 Task: Search one way flight ticket for 1 adult, 5 children, 2 infants in seat and 1 infant on lap in first from Unalaska: Unalaska Airport (tom Madsen/dutch Harbor Airport) to Raleigh: Raleigh-durham International Airport on 8-5-2023. Choice of flights is United. Number of bags: 1 checked bag. Price is upto 35000. Outbound departure time preference is 22:30.
Action: Mouse moved to (280, 246)
Screenshot: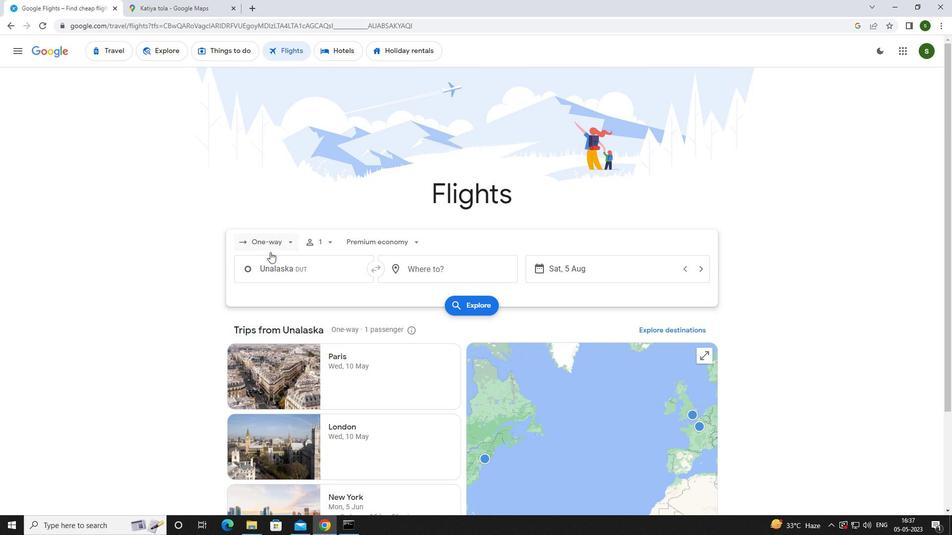 
Action: Mouse pressed left at (280, 246)
Screenshot: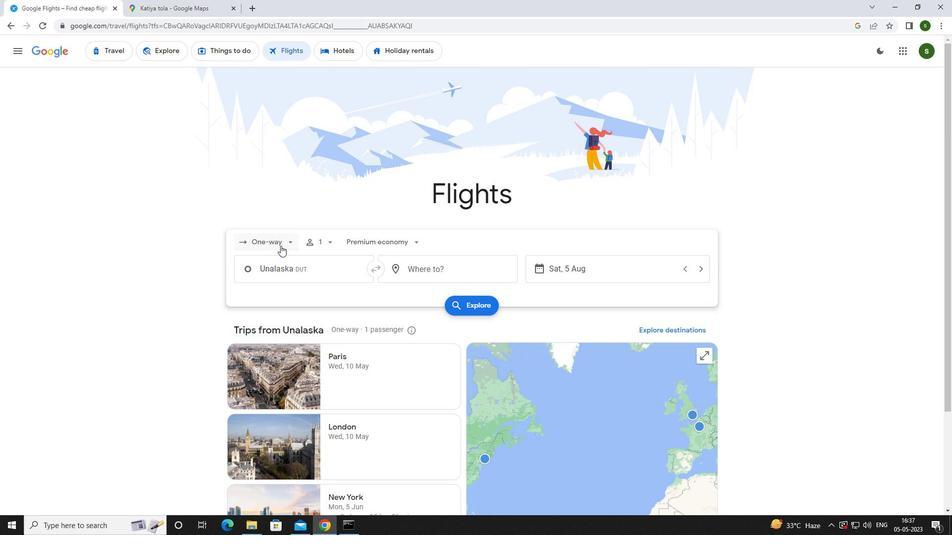 
Action: Mouse moved to (274, 286)
Screenshot: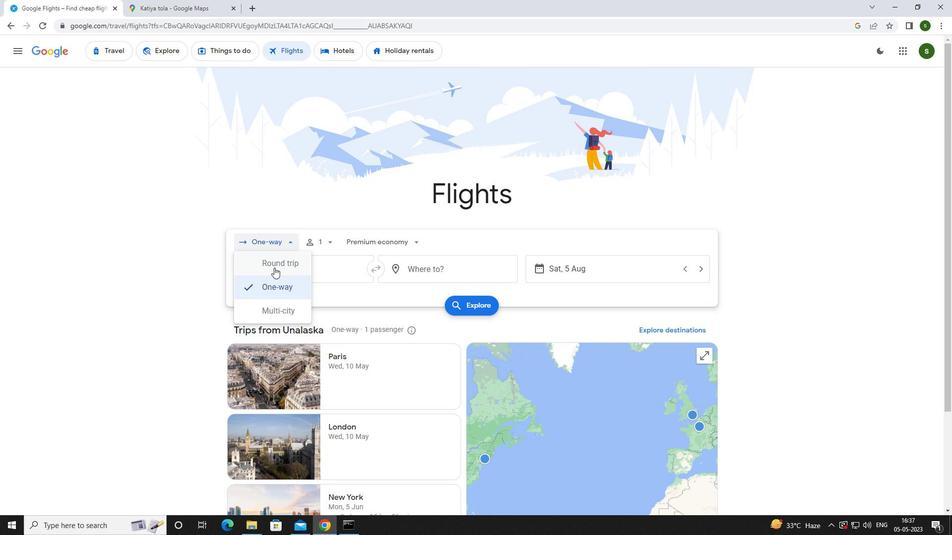 
Action: Mouse pressed left at (274, 286)
Screenshot: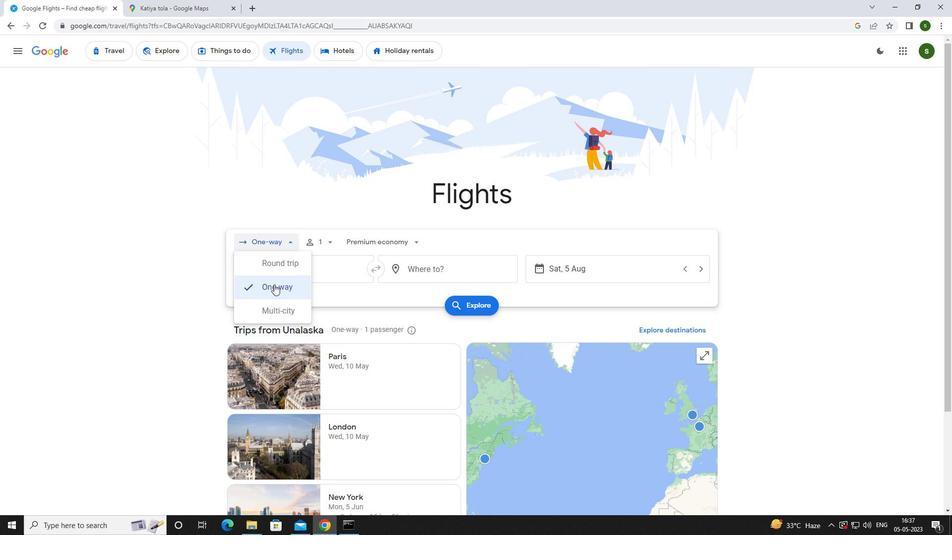 
Action: Mouse moved to (325, 244)
Screenshot: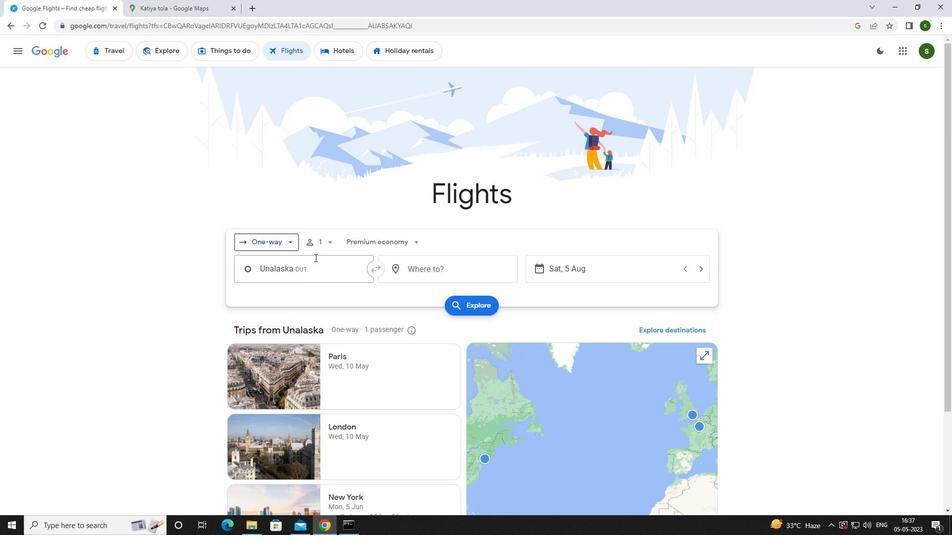 
Action: Mouse pressed left at (325, 244)
Screenshot: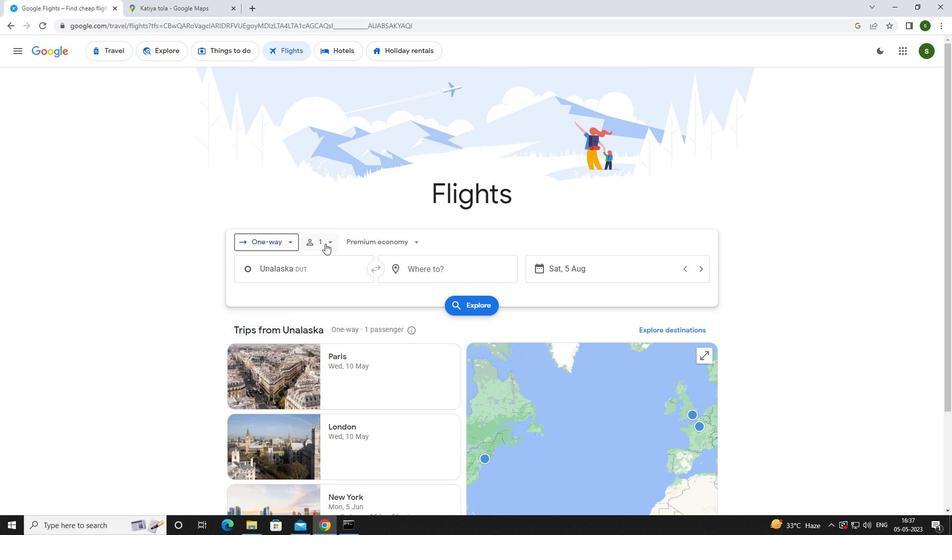 
Action: Mouse moved to (408, 295)
Screenshot: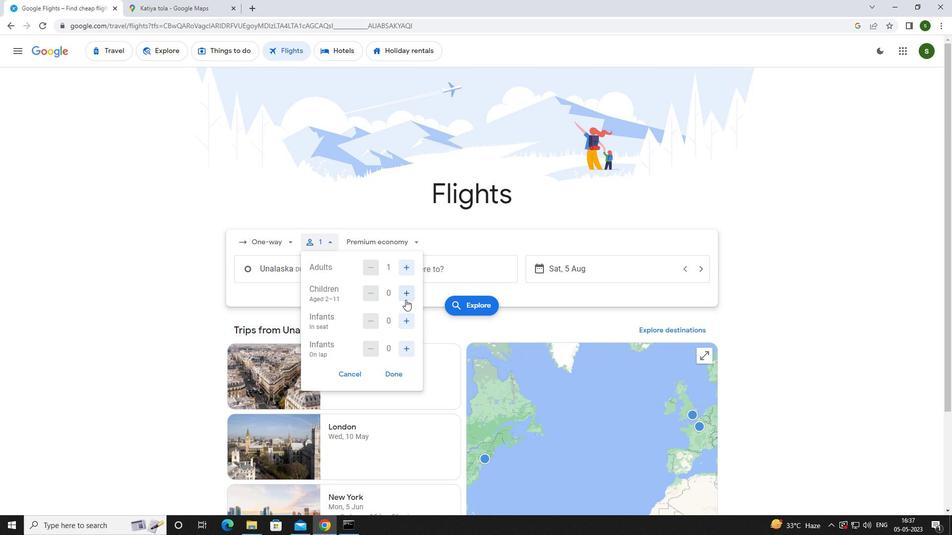 
Action: Mouse pressed left at (408, 295)
Screenshot: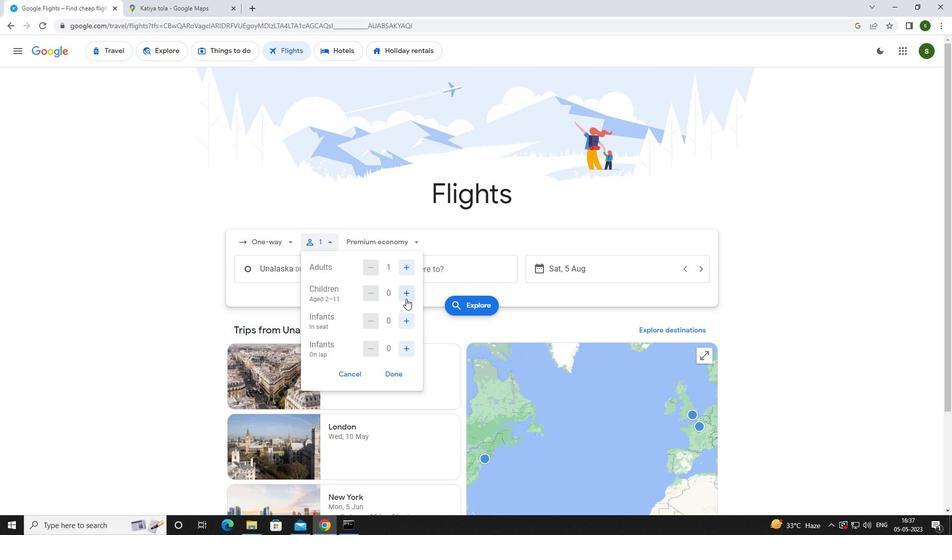 
Action: Mouse pressed left at (408, 295)
Screenshot: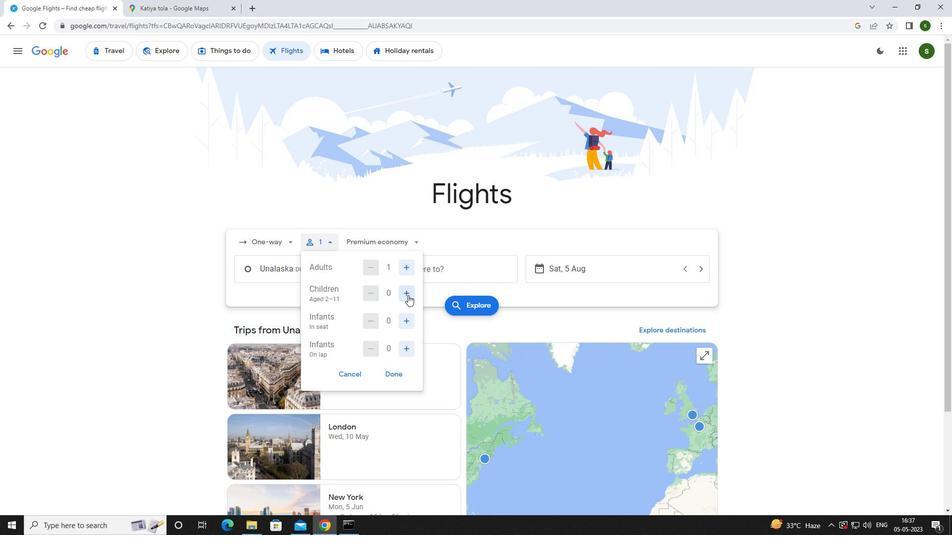 
Action: Mouse pressed left at (408, 295)
Screenshot: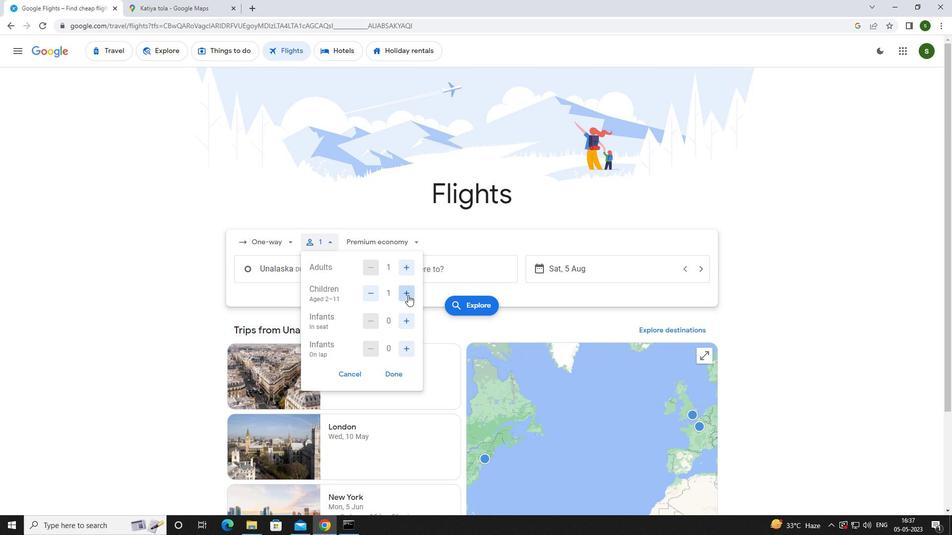 
Action: Mouse pressed left at (408, 295)
Screenshot: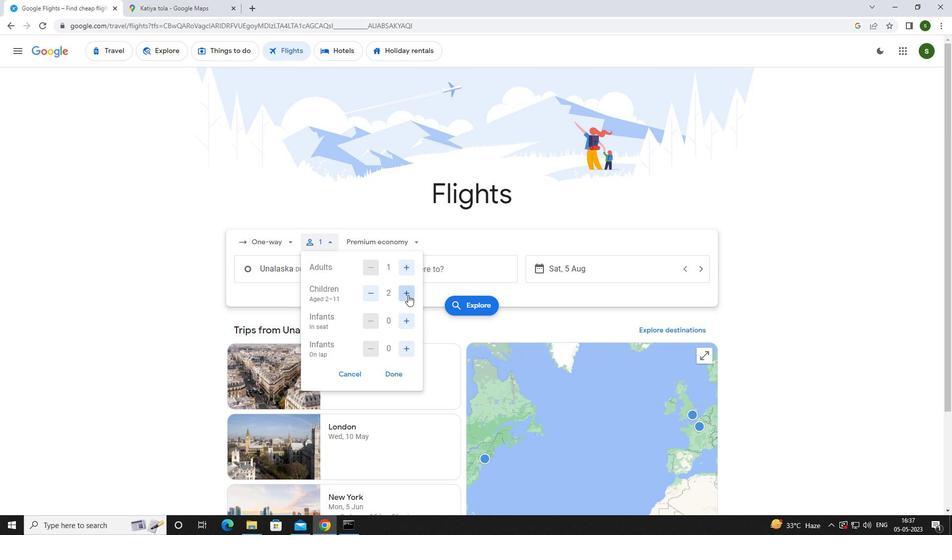 
Action: Mouse pressed left at (408, 295)
Screenshot: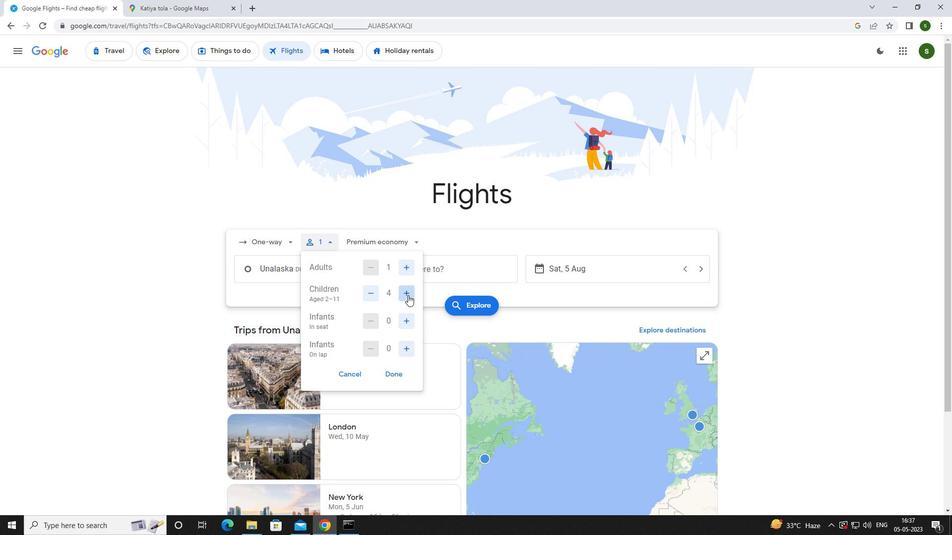 
Action: Mouse moved to (404, 317)
Screenshot: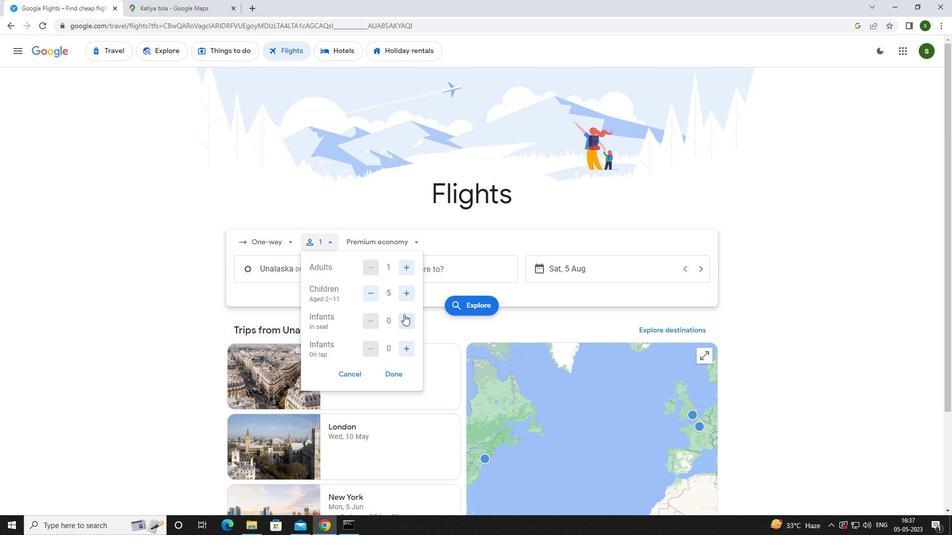 
Action: Mouse pressed left at (404, 317)
Screenshot: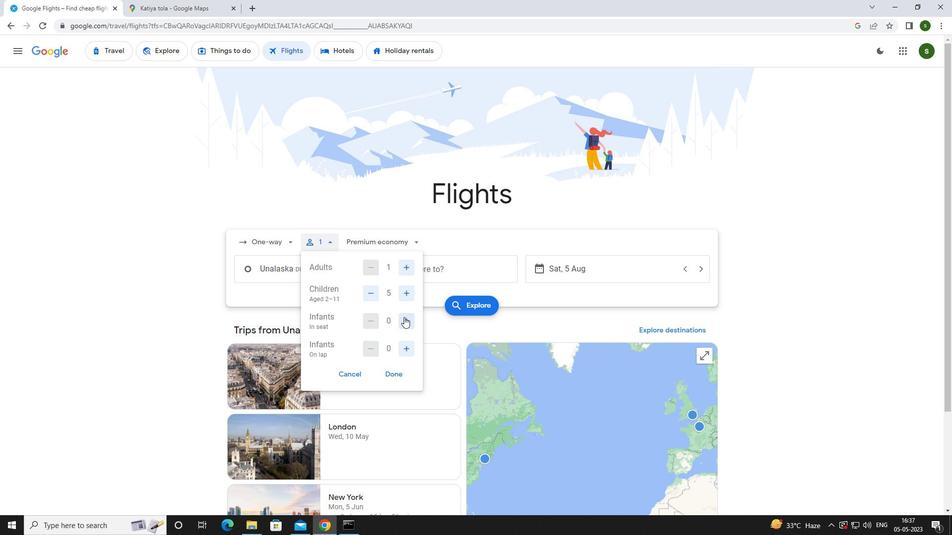 
Action: Mouse moved to (413, 354)
Screenshot: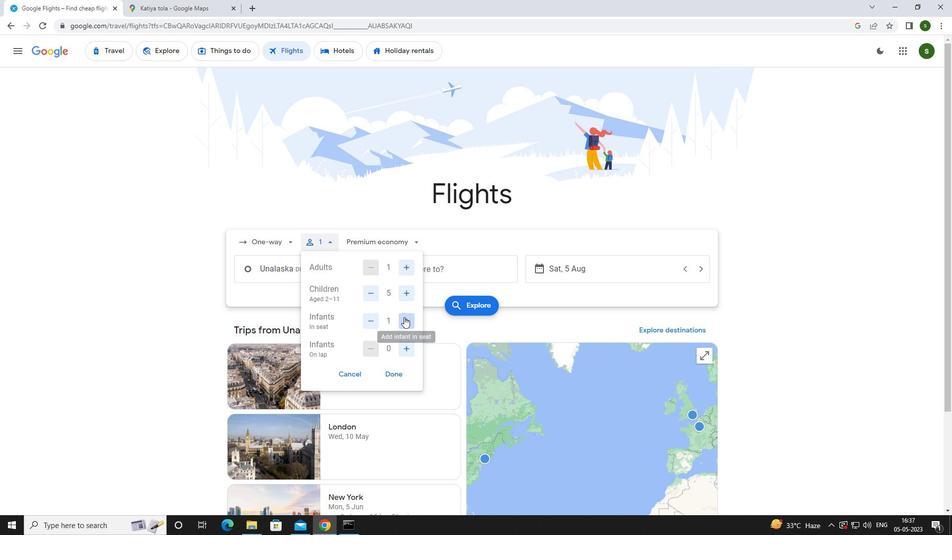 
Action: Mouse pressed left at (413, 354)
Screenshot: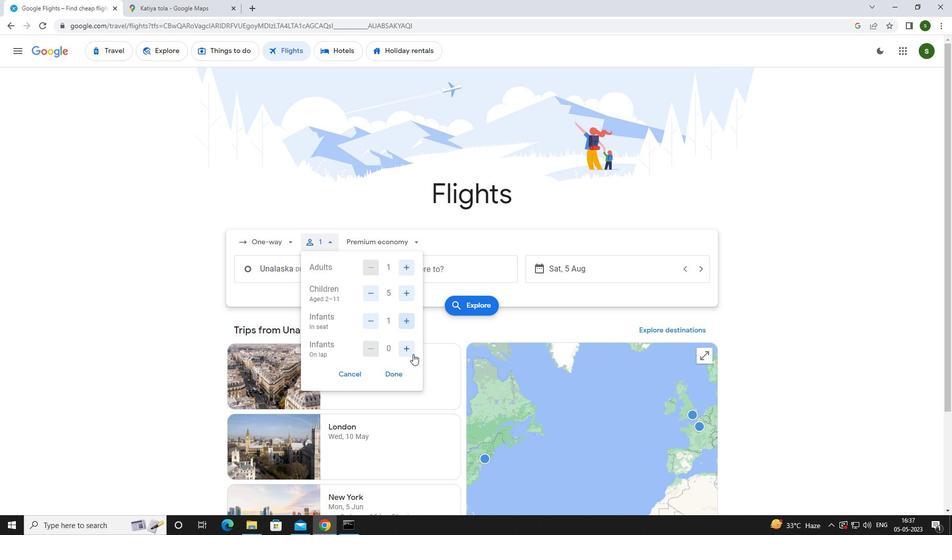 
Action: Mouse moved to (401, 238)
Screenshot: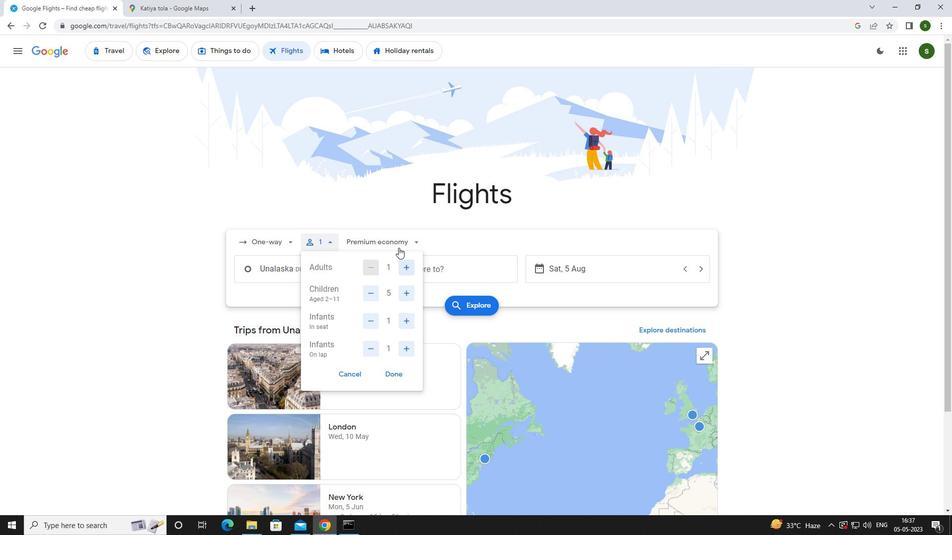 
Action: Mouse pressed left at (401, 238)
Screenshot: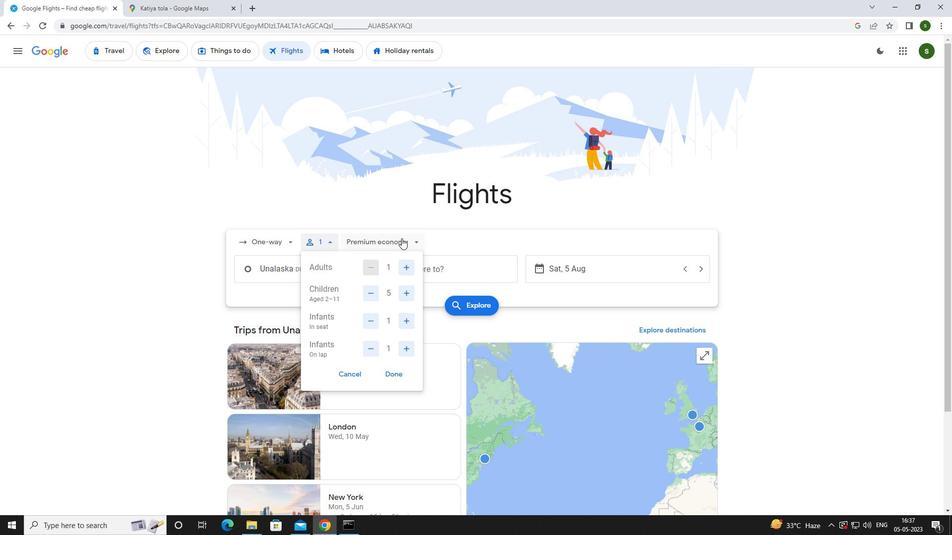 
Action: Mouse moved to (409, 333)
Screenshot: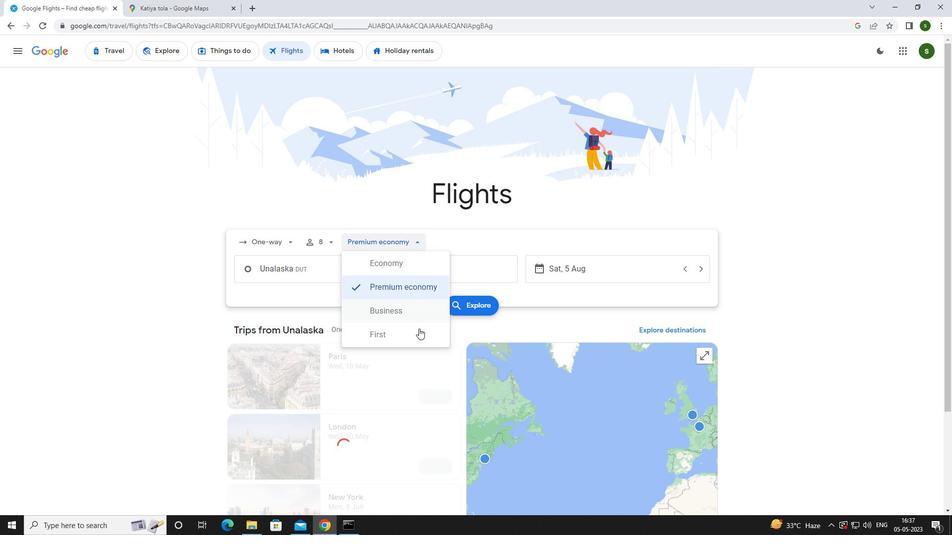
Action: Mouse pressed left at (409, 333)
Screenshot: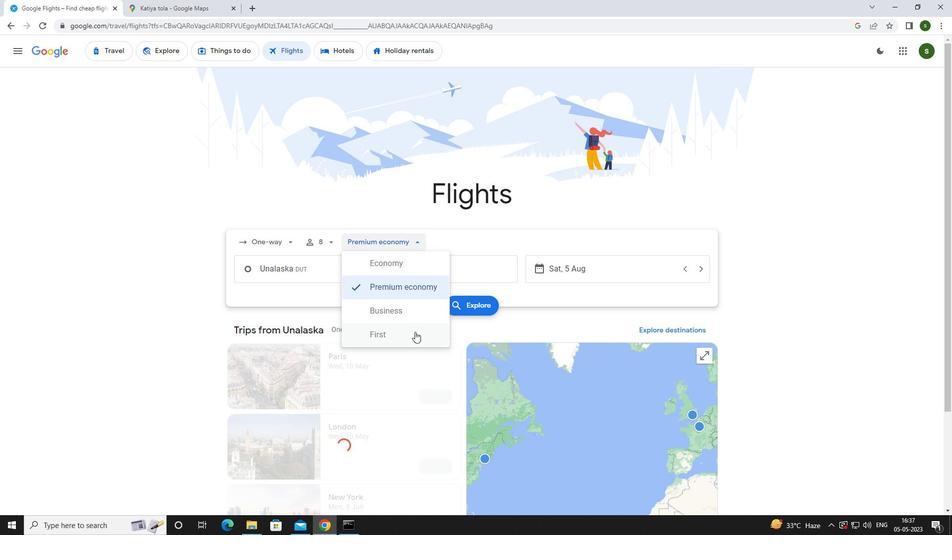 
Action: Mouse moved to (324, 271)
Screenshot: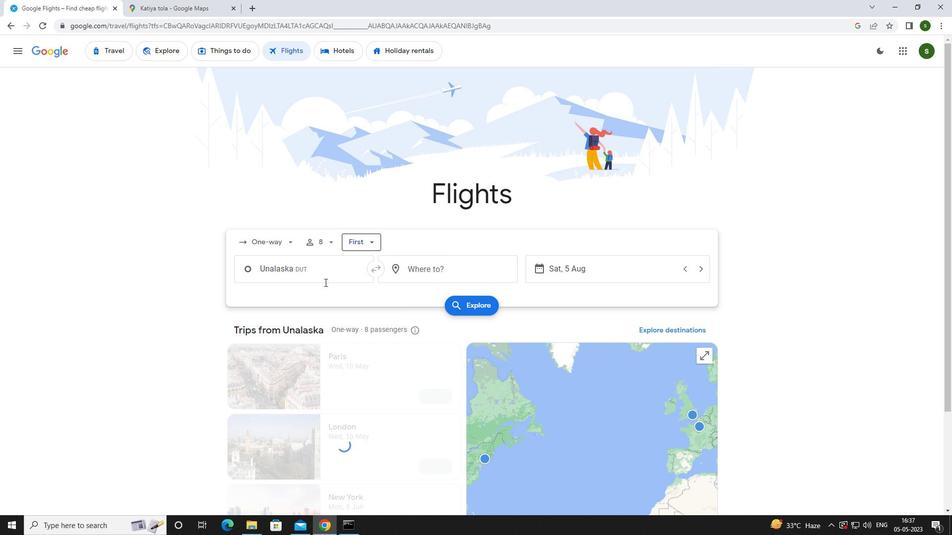 
Action: Mouse pressed left at (324, 271)
Screenshot: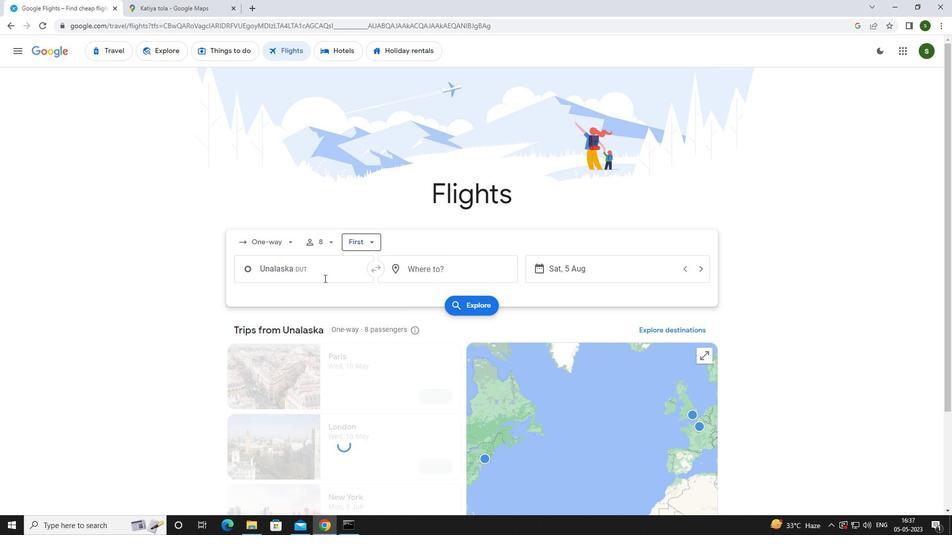 
Action: Key pressed <Key.caps_lock>u<Key.caps_lock>nalaska
Screenshot: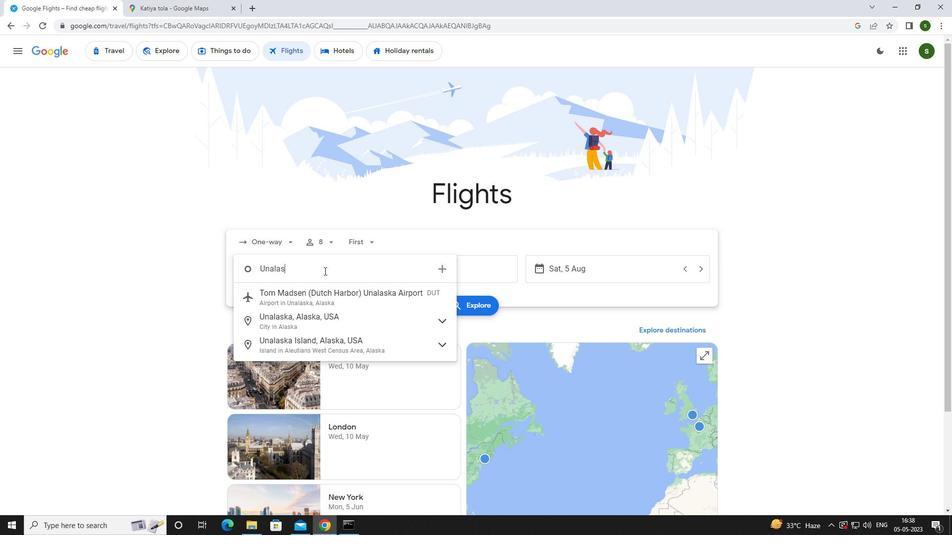 
Action: Mouse moved to (325, 303)
Screenshot: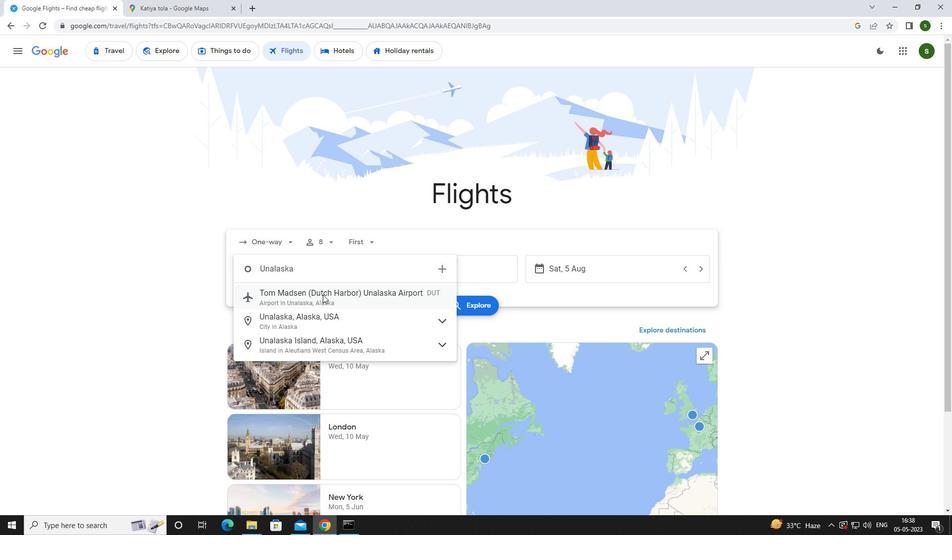 
Action: Mouse pressed left at (325, 303)
Screenshot: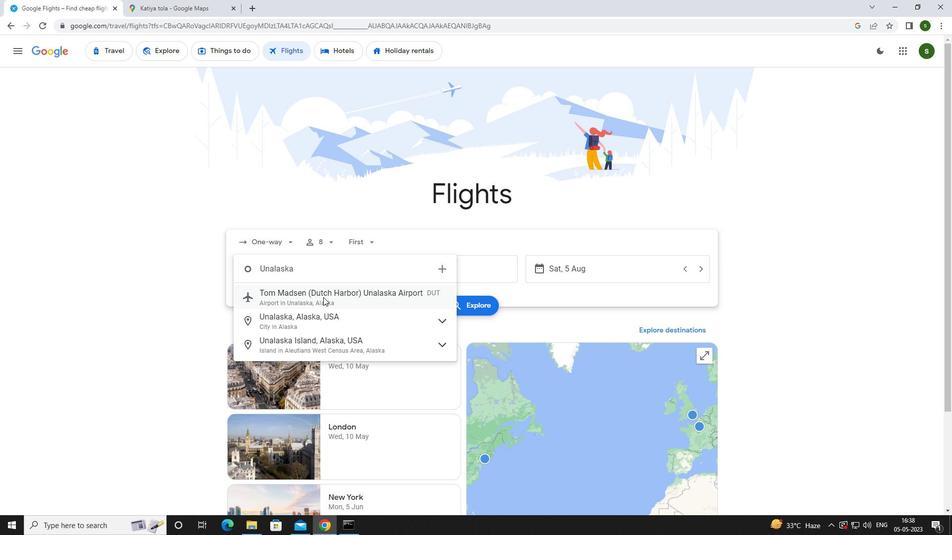 
Action: Mouse moved to (414, 272)
Screenshot: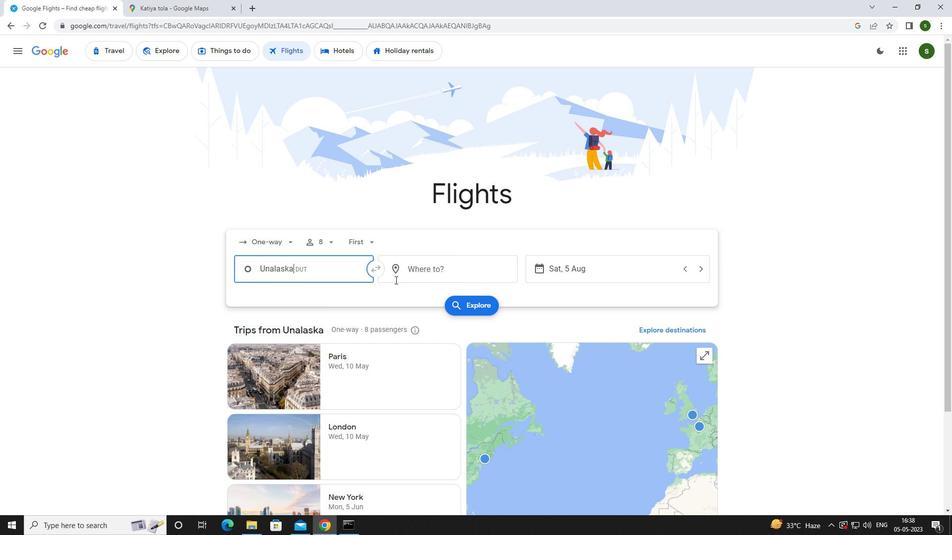 
Action: Mouse pressed left at (414, 272)
Screenshot: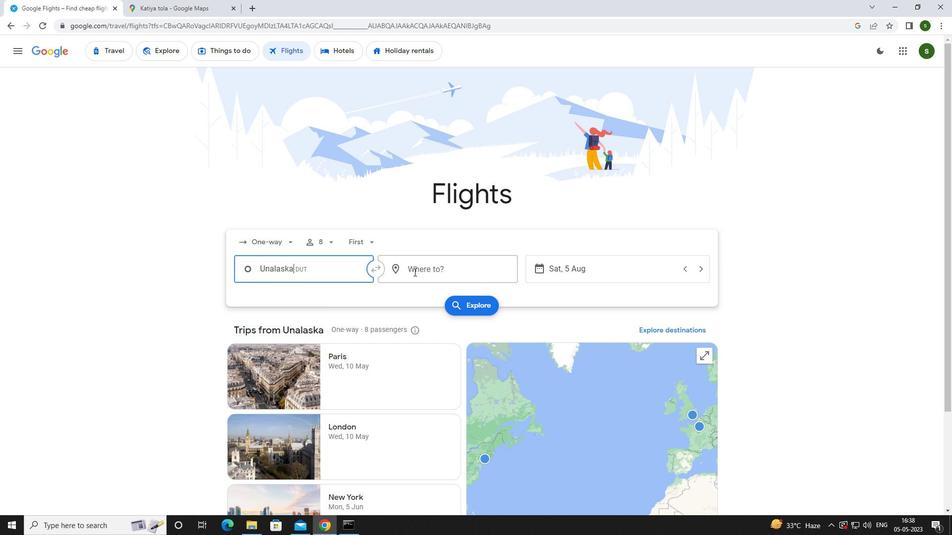 
Action: Key pressed <Key.caps_lock>r<Key.caps_lock>alei
Screenshot: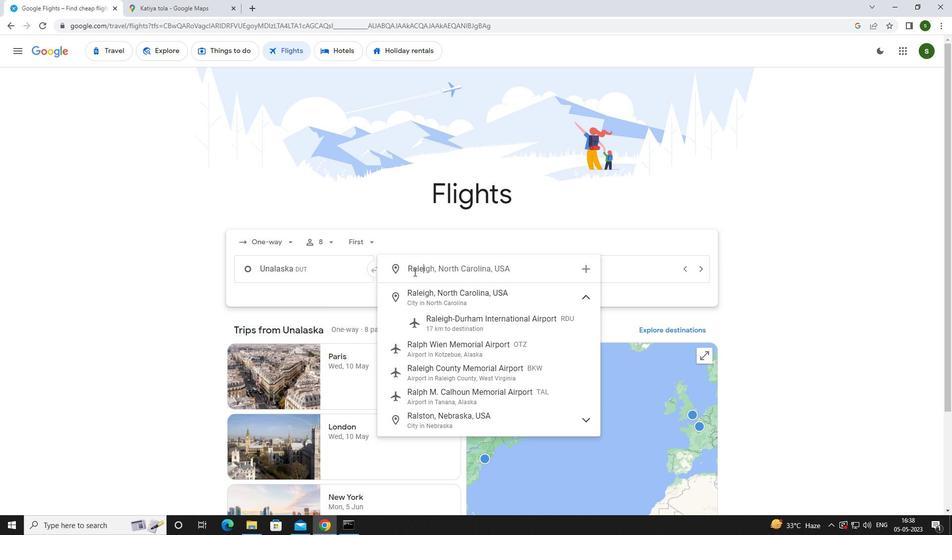 
Action: Mouse moved to (445, 328)
Screenshot: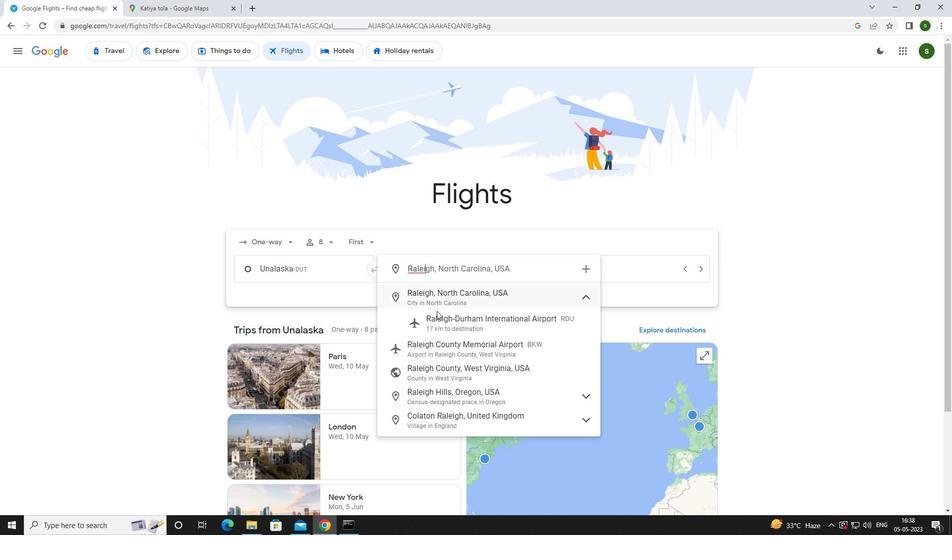 
Action: Mouse pressed left at (445, 328)
Screenshot: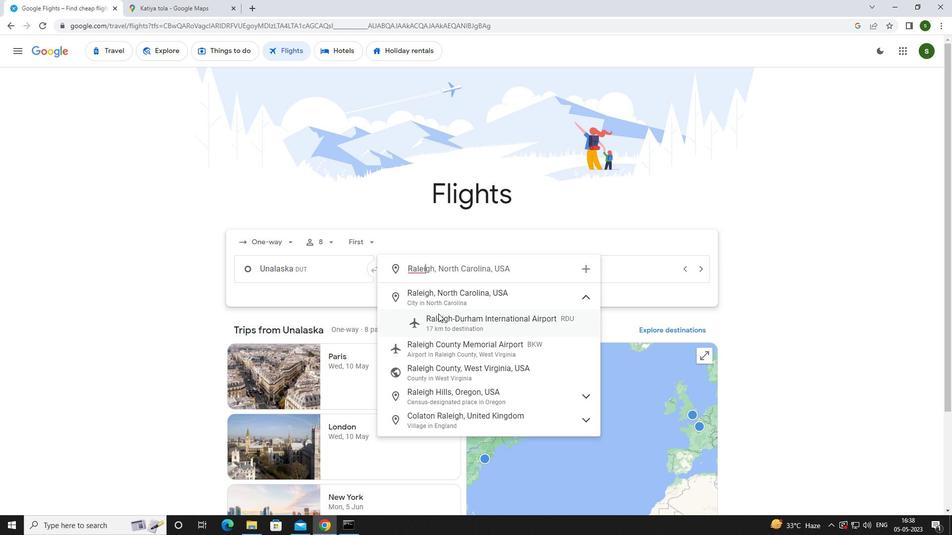 
Action: Mouse moved to (590, 271)
Screenshot: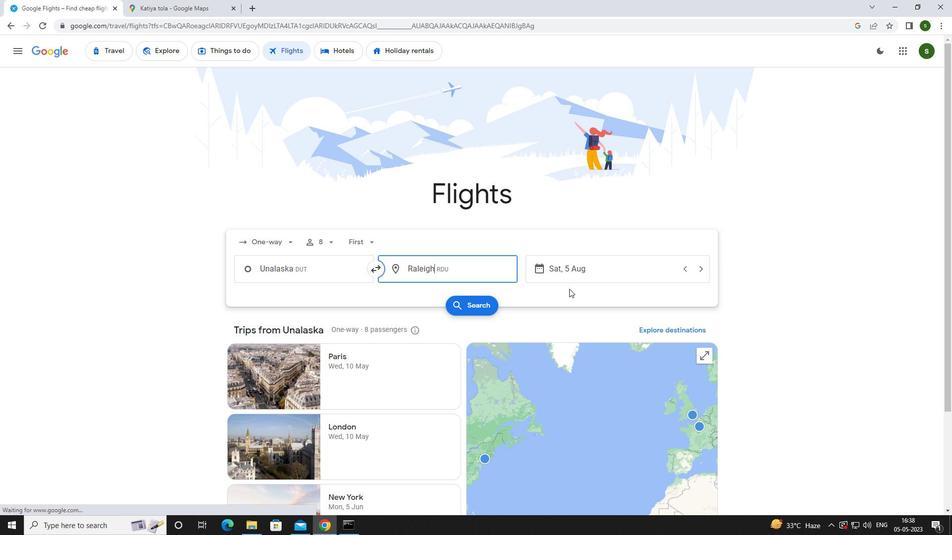 
Action: Mouse pressed left at (590, 271)
Screenshot: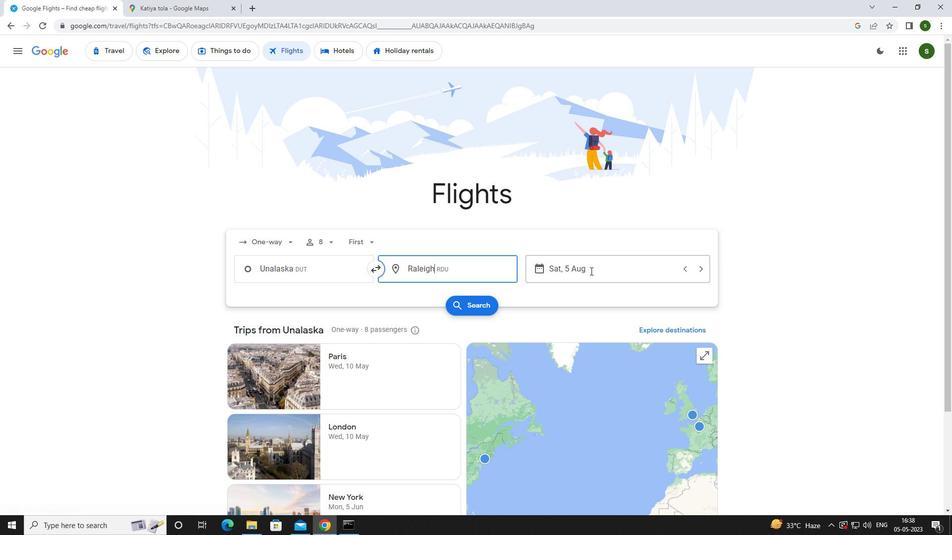 
Action: Mouse moved to (508, 326)
Screenshot: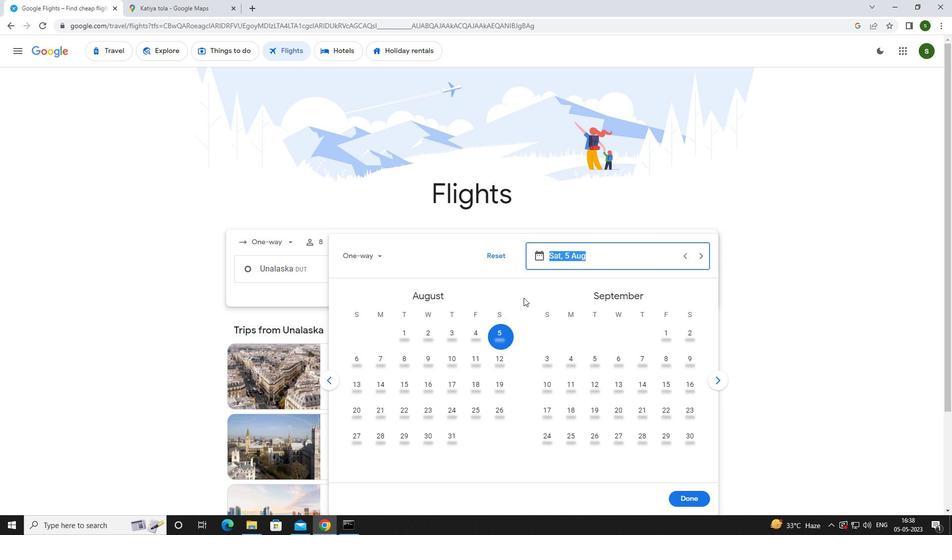 
Action: Mouse pressed left at (508, 326)
Screenshot: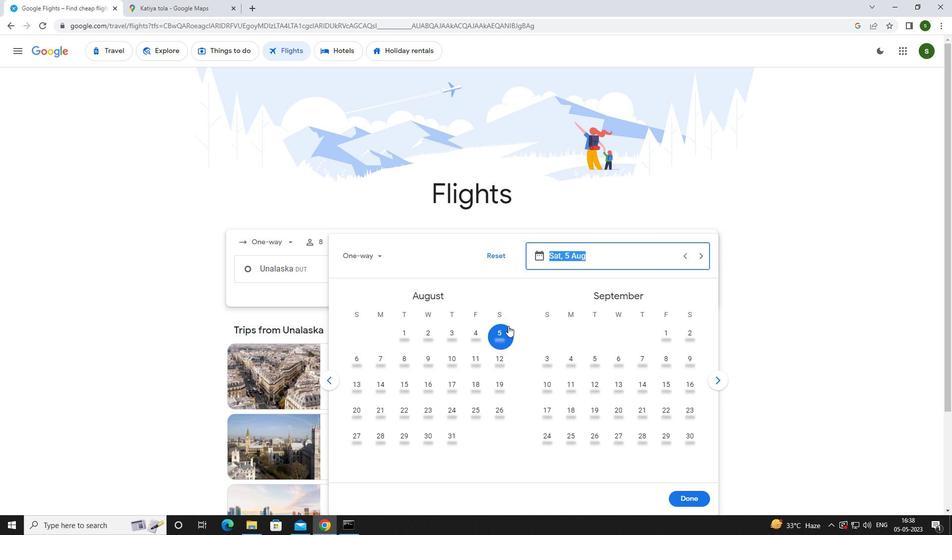 
Action: Mouse moved to (689, 496)
Screenshot: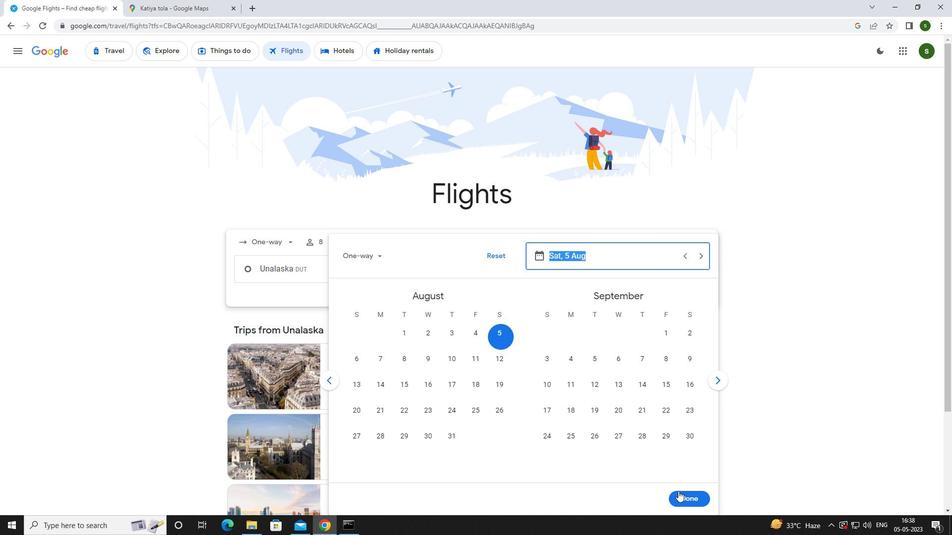 
Action: Mouse pressed left at (689, 496)
Screenshot: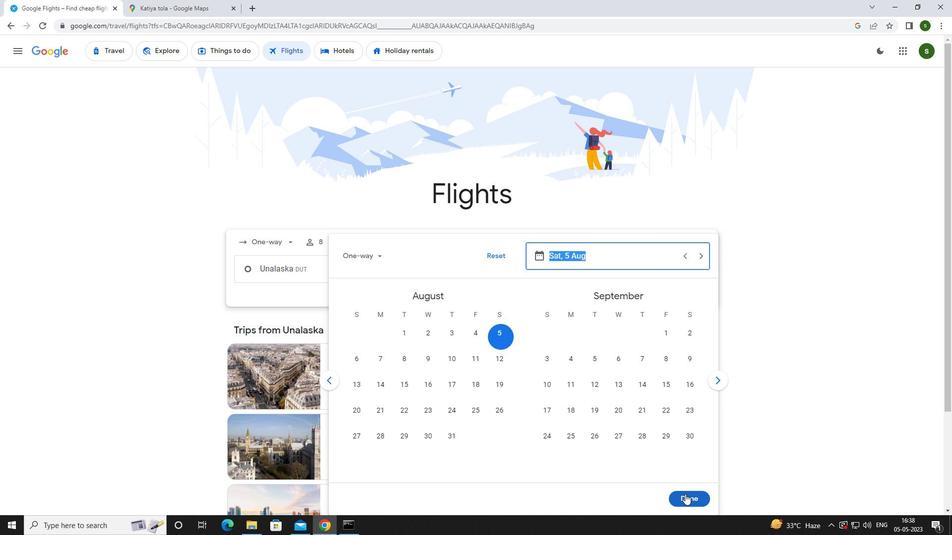 
Action: Mouse moved to (451, 309)
Screenshot: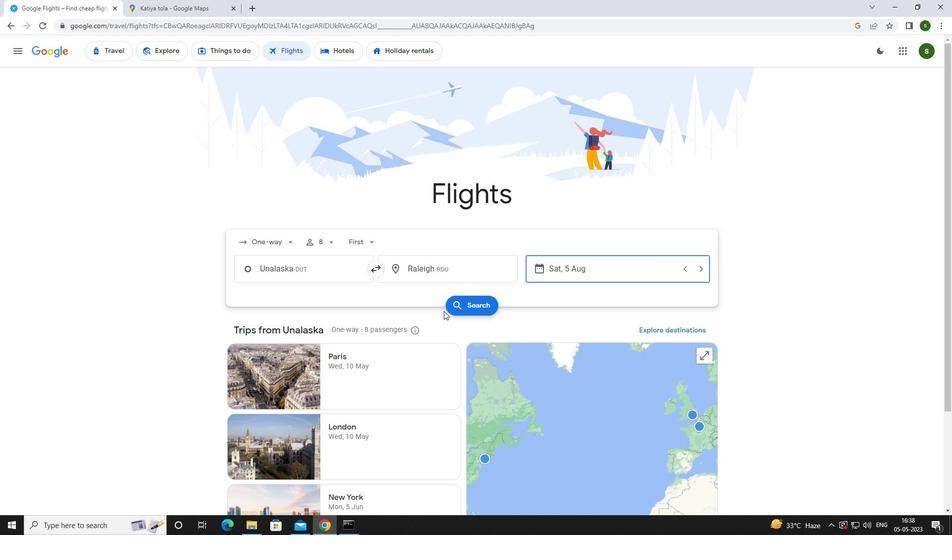 
Action: Mouse pressed left at (451, 309)
Screenshot: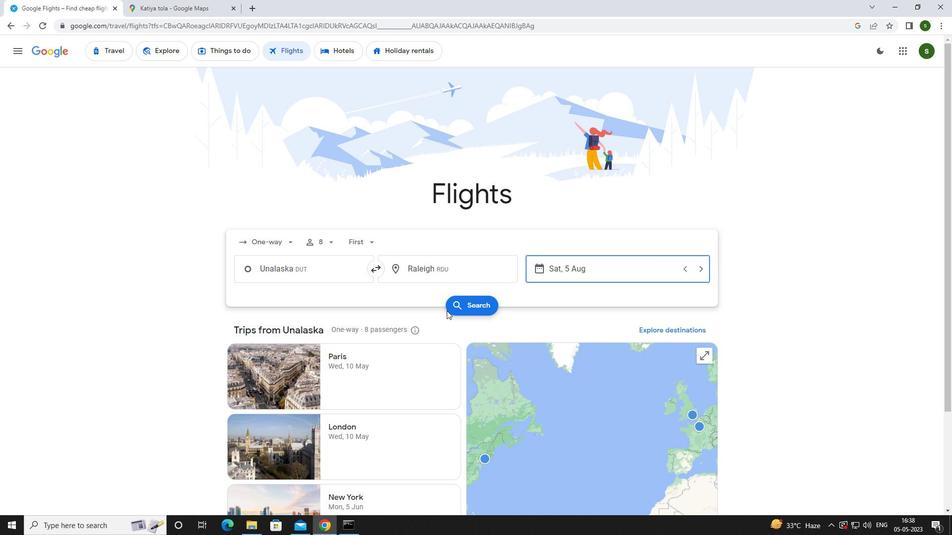 
Action: Mouse moved to (239, 138)
Screenshot: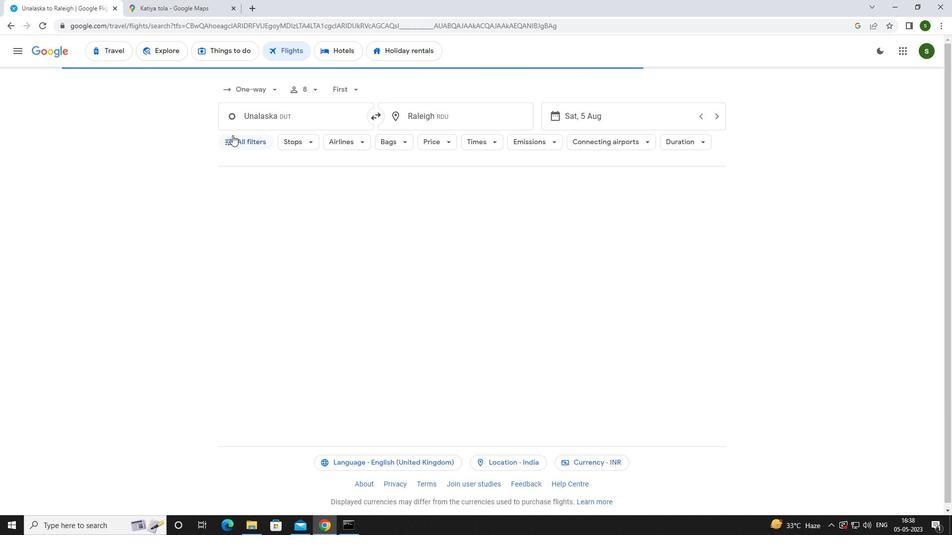 
Action: Mouse pressed left at (239, 138)
Screenshot: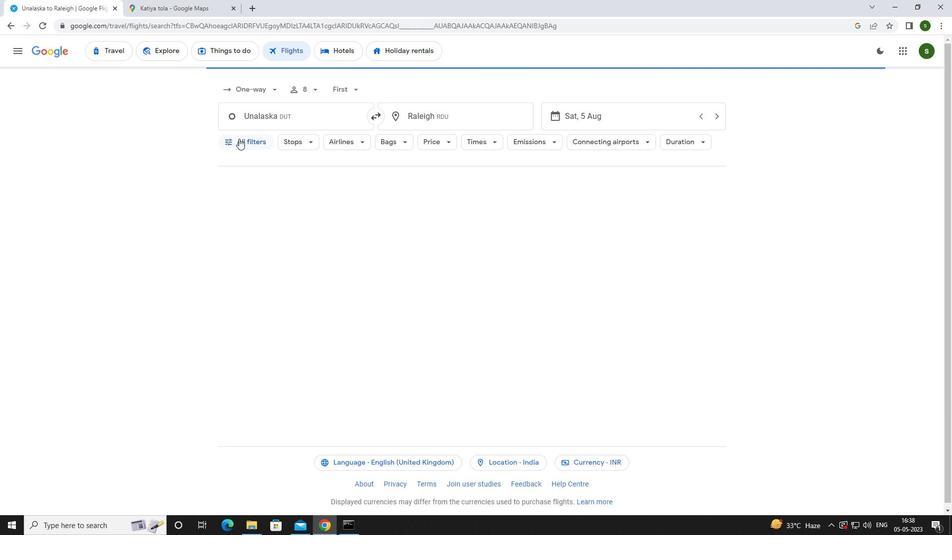 
Action: Mouse moved to (372, 354)
Screenshot: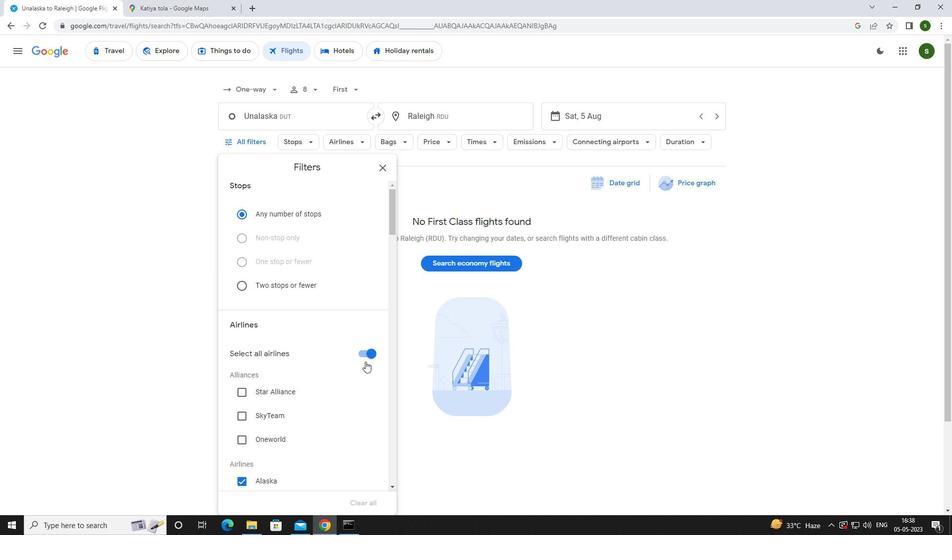 
Action: Mouse pressed left at (372, 354)
Screenshot: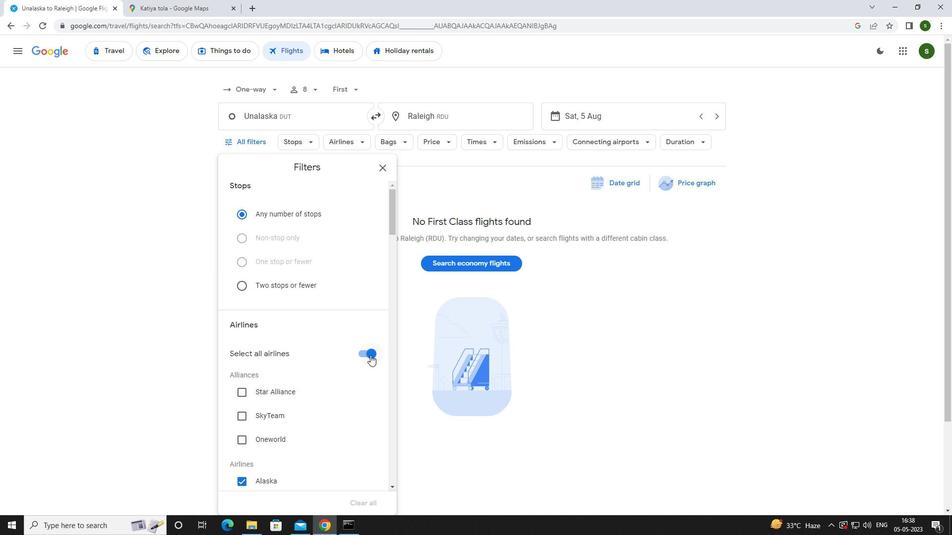 
Action: Mouse moved to (353, 340)
Screenshot: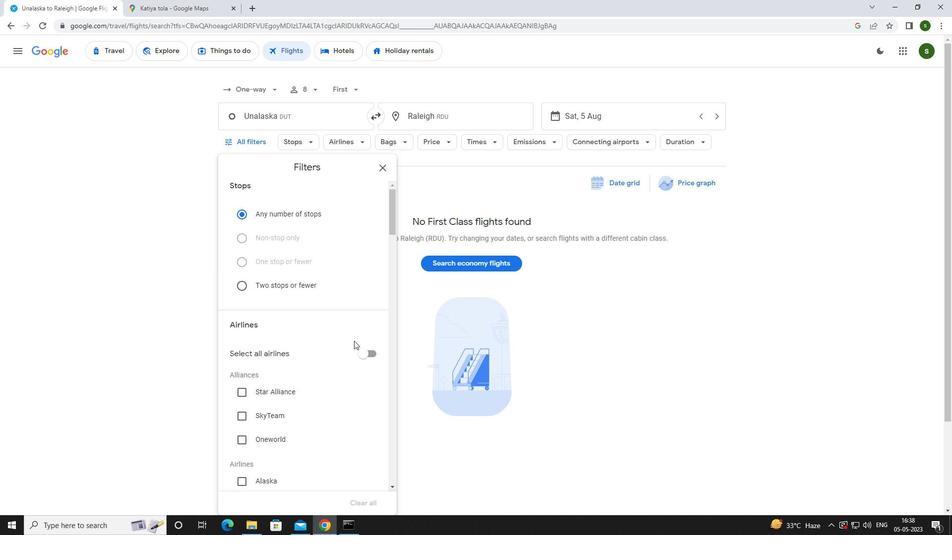 
Action: Mouse scrolled (353, 339) with delta (0, 0)
Screenshot: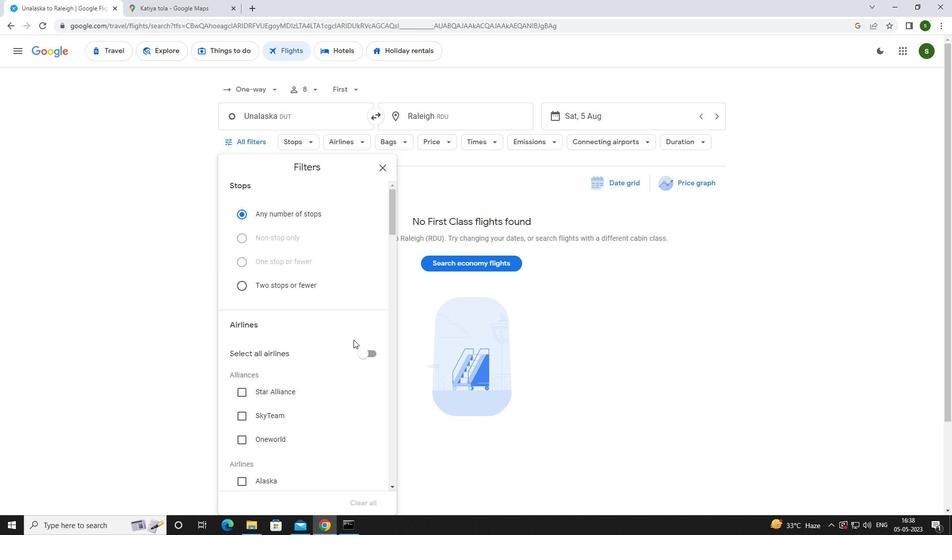 
Action: Mouse scrolled (353, 339) with delta (0, 0)
Screenshot: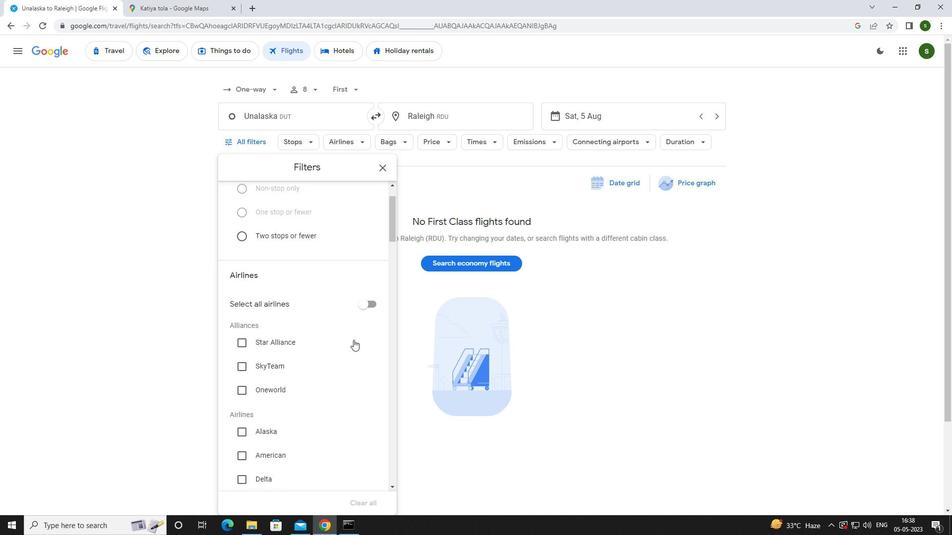 
Action: Mouse scrolled (353, 339) with delta (0, 0)
Screenshot: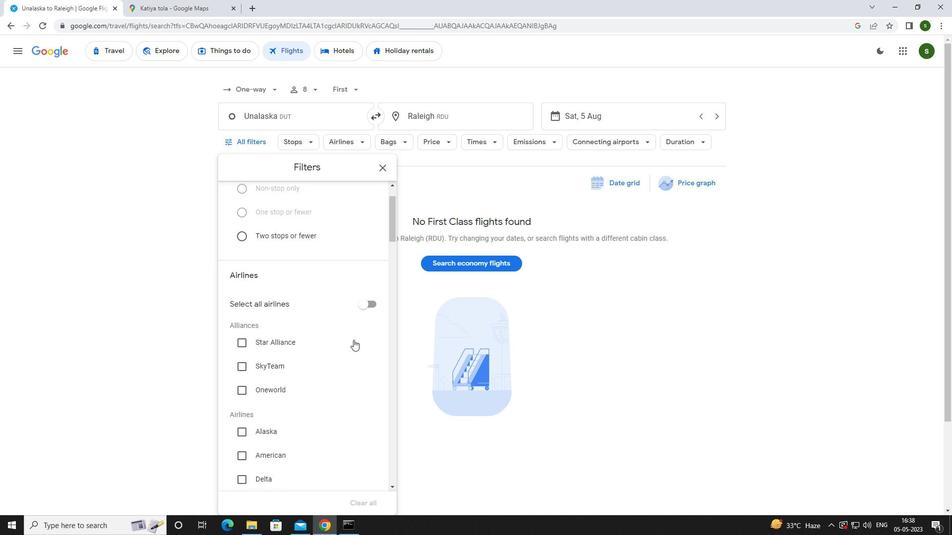
Action: Mouse scrolled (353, 339) with delta (0, 0)
Screenshot: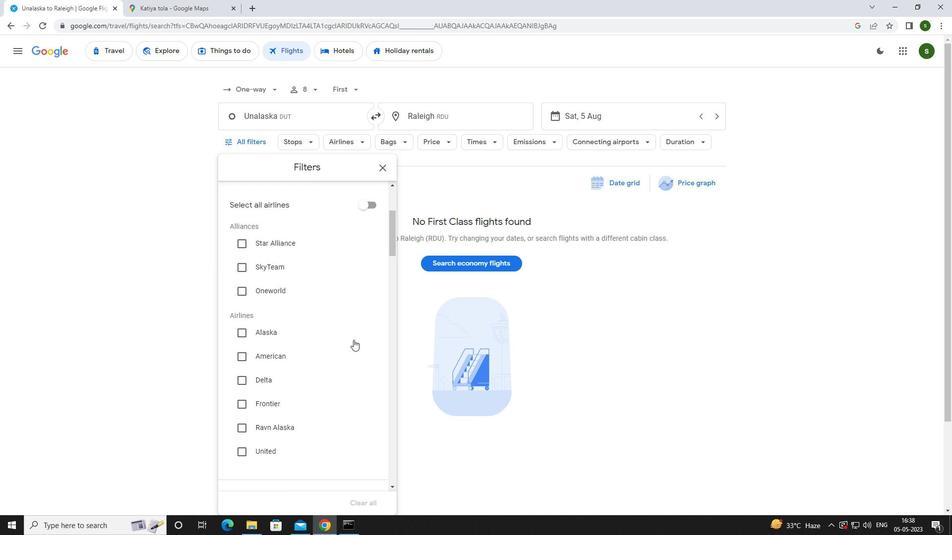
Action: Mouse scrolled (353, 339) with delta (0, 0)
Screenshot: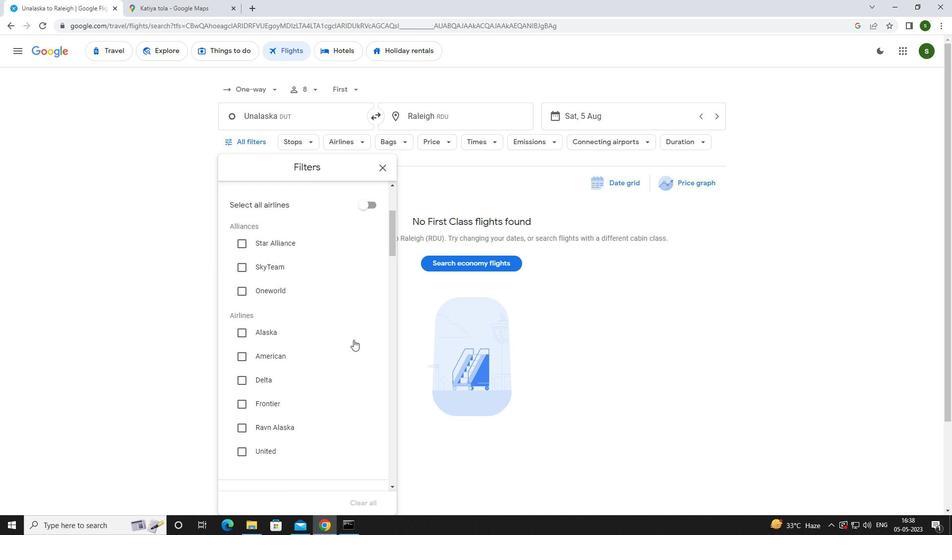 
Action: Mouse moved to (256, 354)
Screenshot: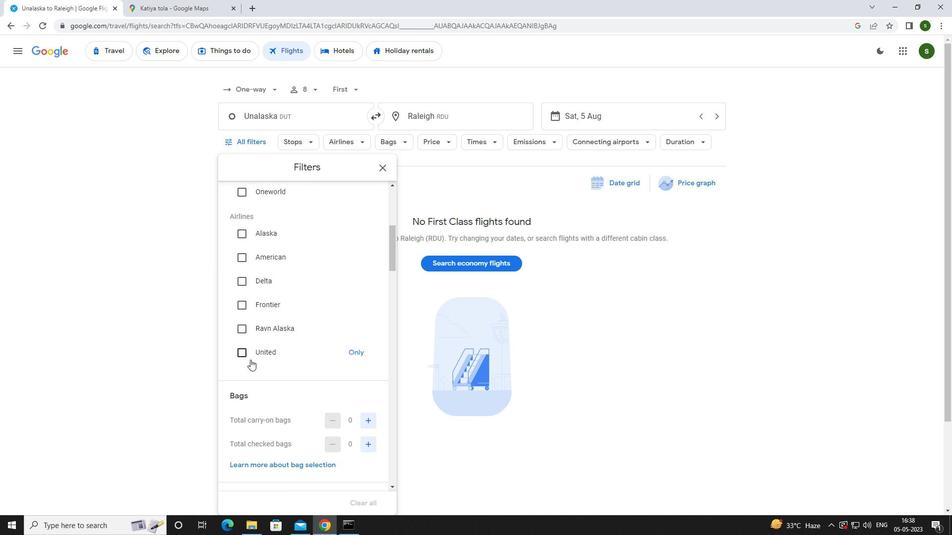
Action: Mouse pressed left at (256, 354)
Screenshot: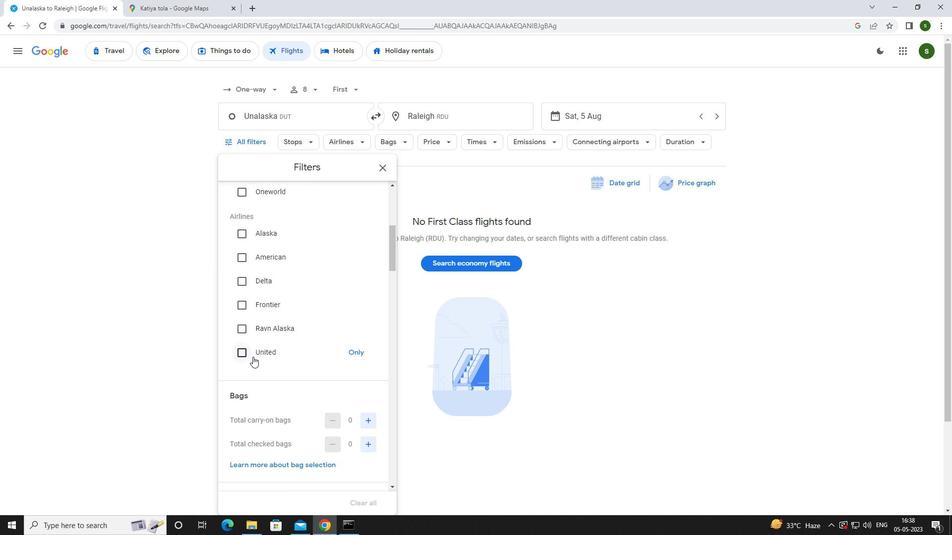 
Action: Mouse scrolled (256, 353) with delta (0, 0)
Screenshot: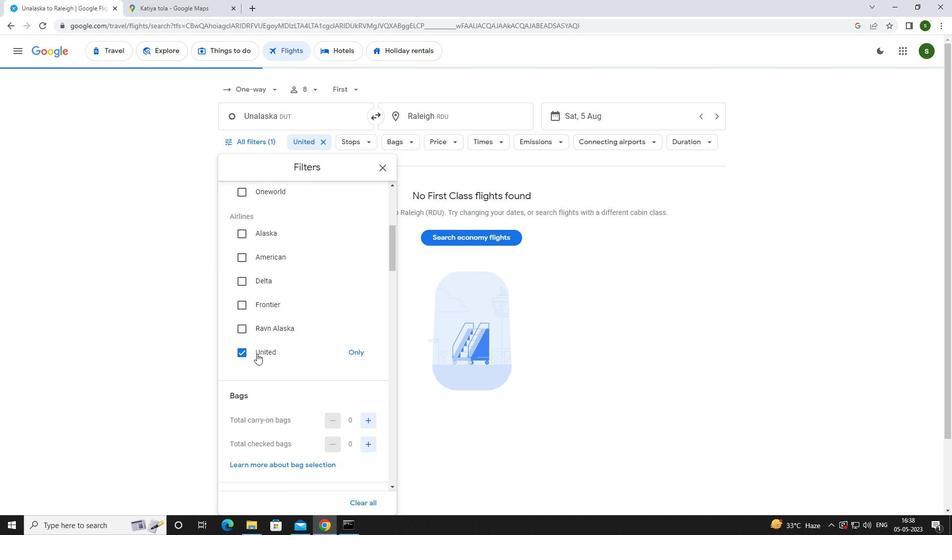 
Action: Mouse scrolled (256, 353) with delta (0, 0)
Screenshot: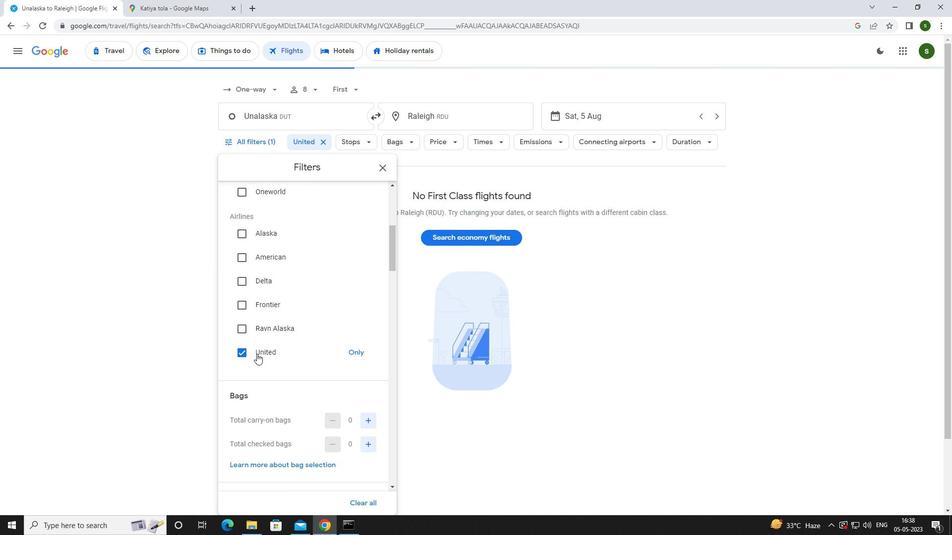 
Action: Mouse moved to (365, 342)
Screenshot: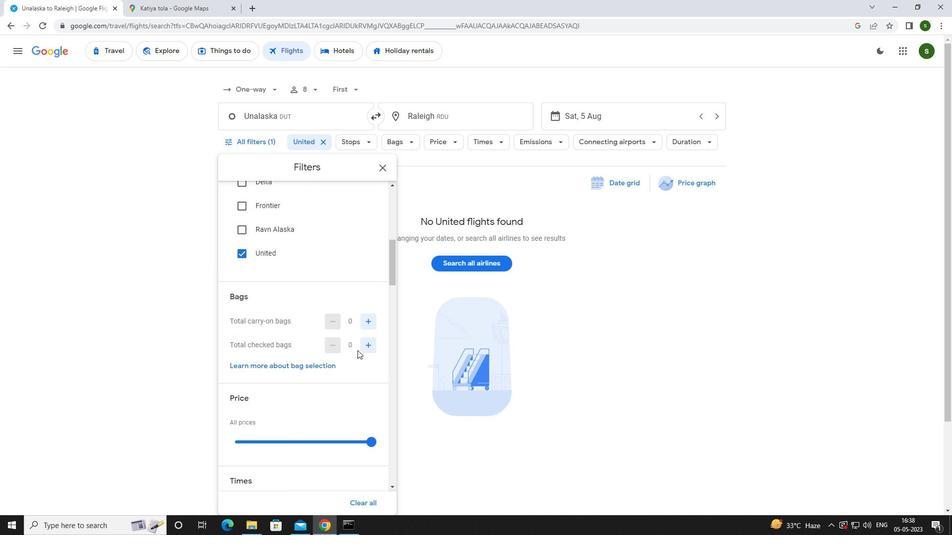 
Action: Mouse pressed left at (365, 342)
Screenshot: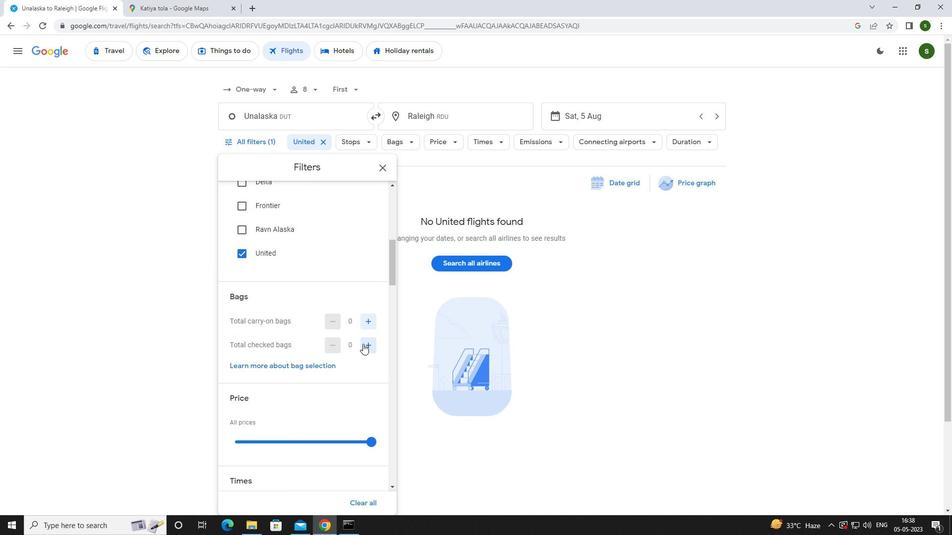 
Action: Mouse scrolled (365, 342) with delta (0, 0)
Screenshot: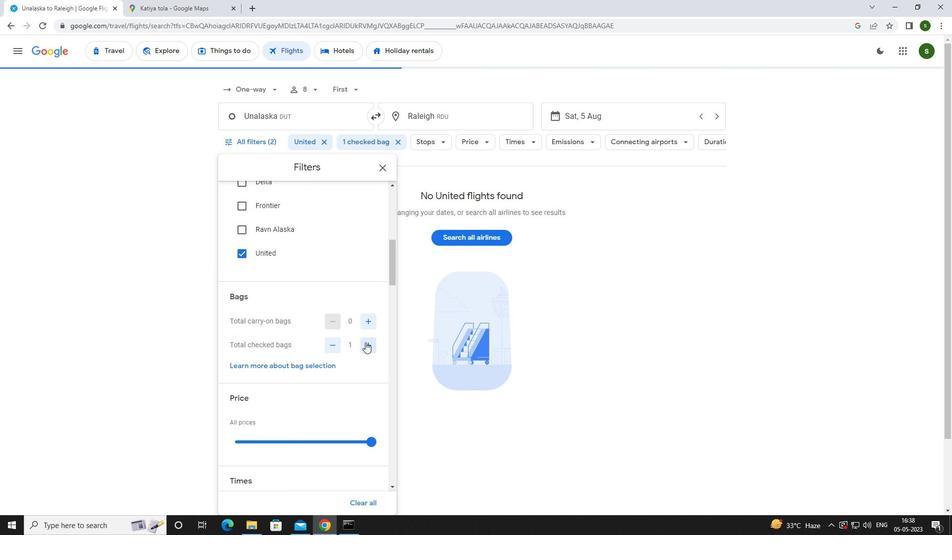 
Action: Mouse moved to (365, 342)
Screenshot: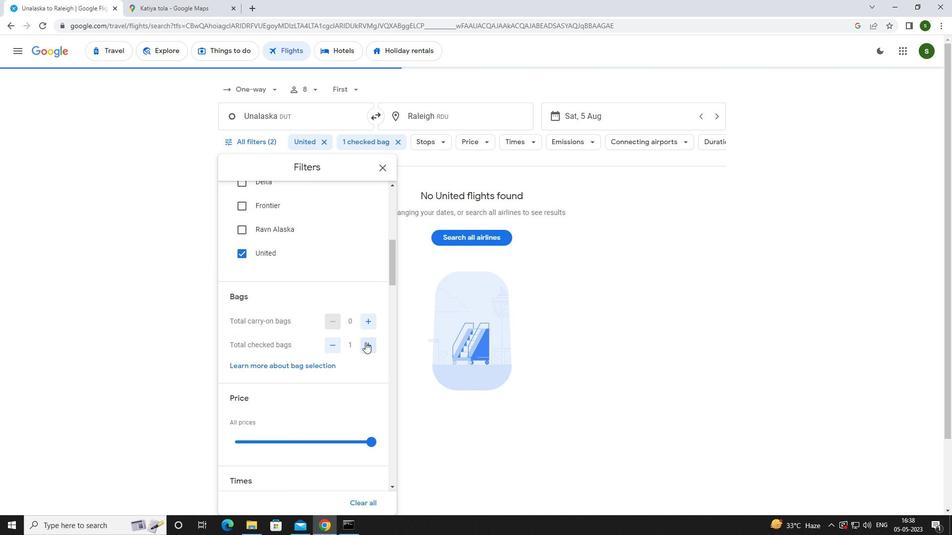 
Action: Mouse scrolled (365, 342) with delta (0, 0)
Screenshot: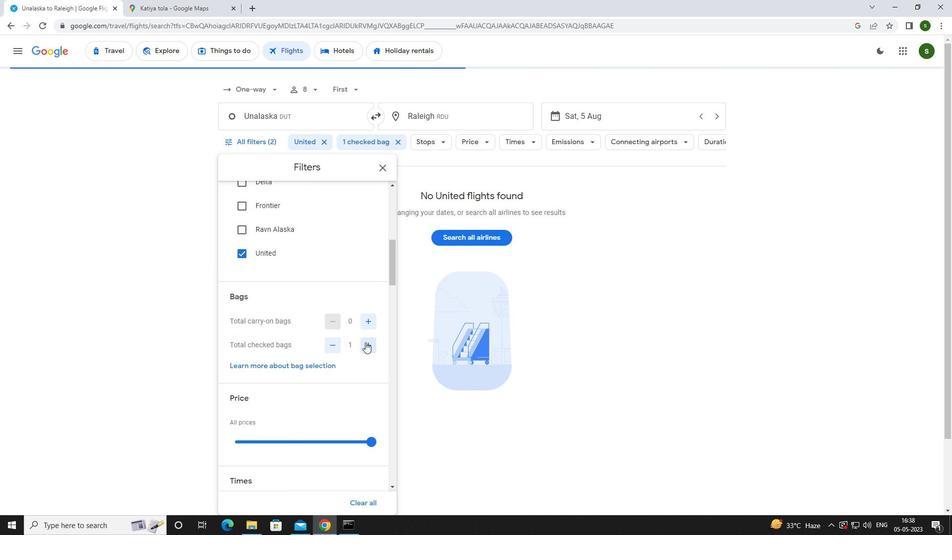 
Action: Mouse moved to (369, 343)
Screenshot: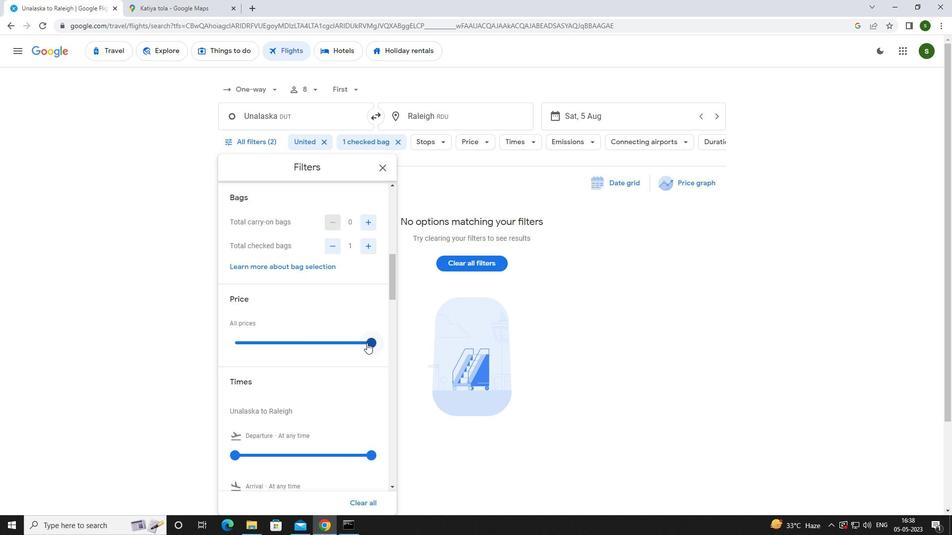 
Action: Mouse pressed left at (369, 343)
Screenshot: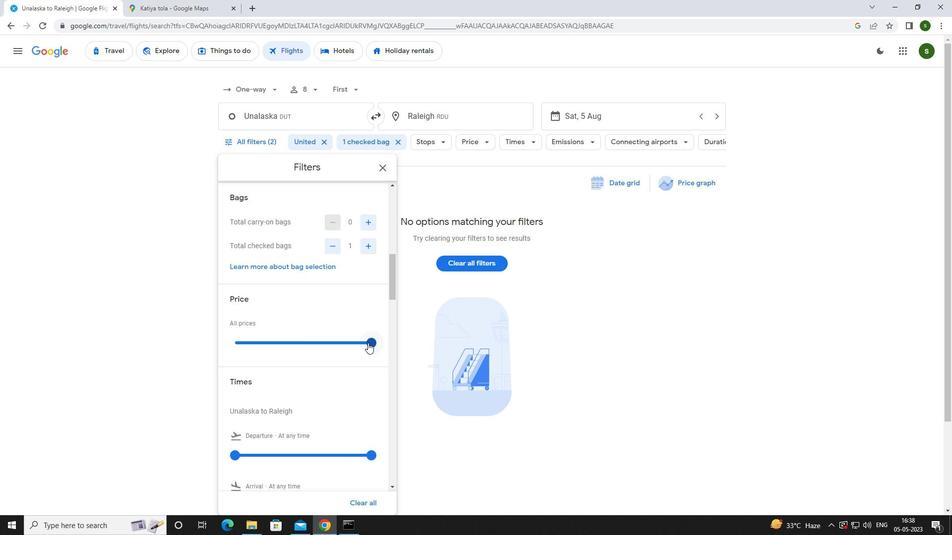 
Action: Mouse moved to (367, 343)
Screenshot: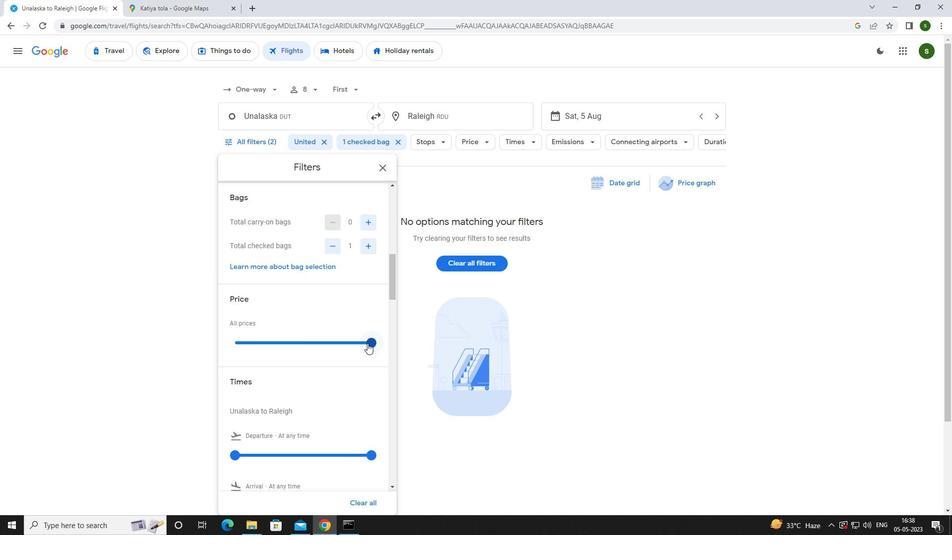 
Action: Mouse scrolled (367, 343) with delta (0, 0)
Screenshot: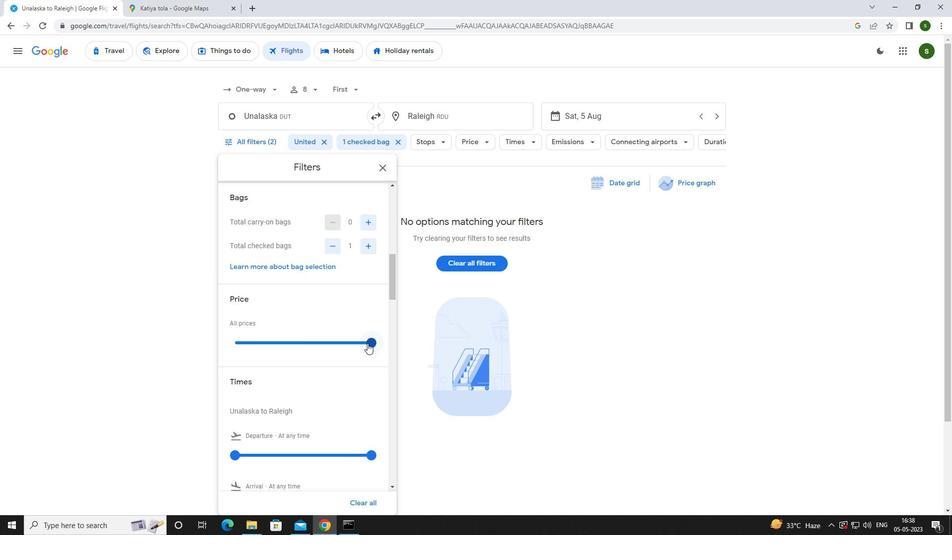 
Action: Mouse moved to (238, 407)
Screenshot: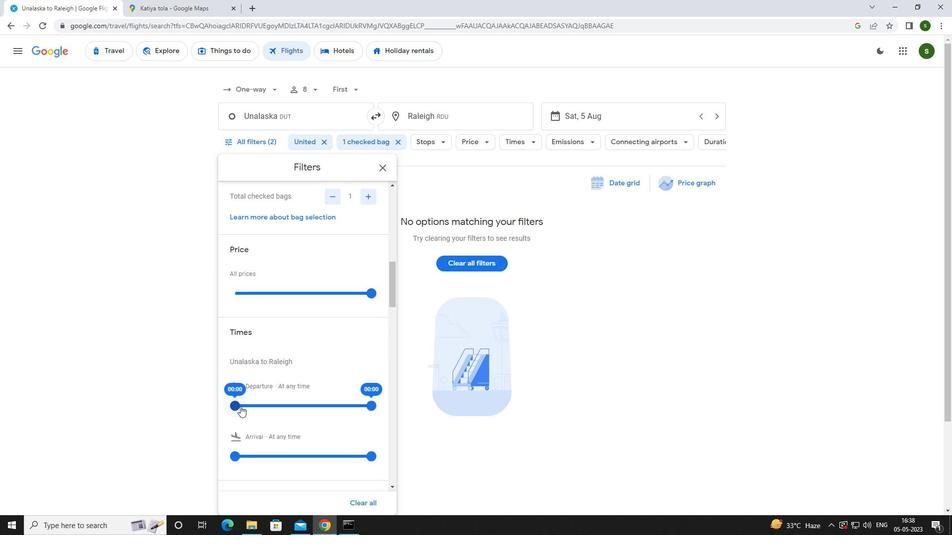
Action: Mouse pressed left at (238, 407)
Screenshot: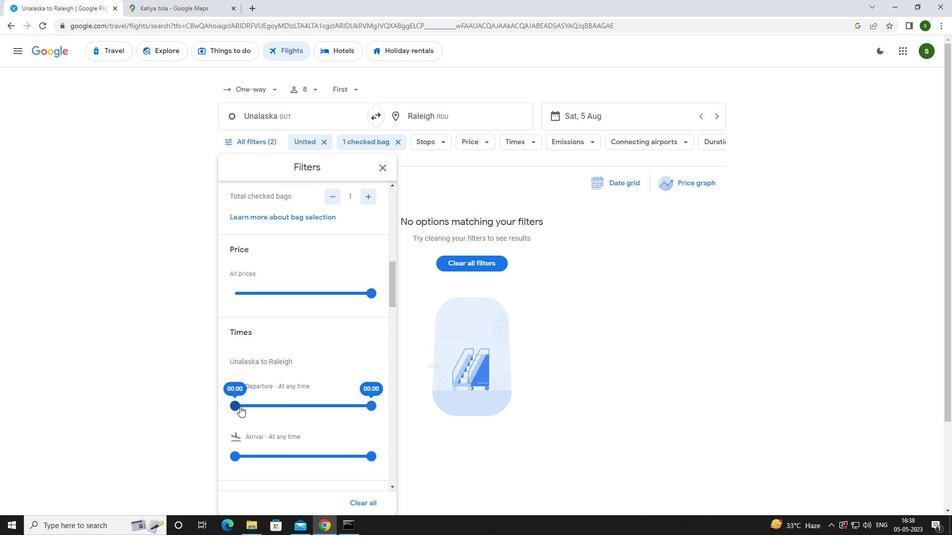 
Action: Mouse moved to (431, 422)
Screenshot: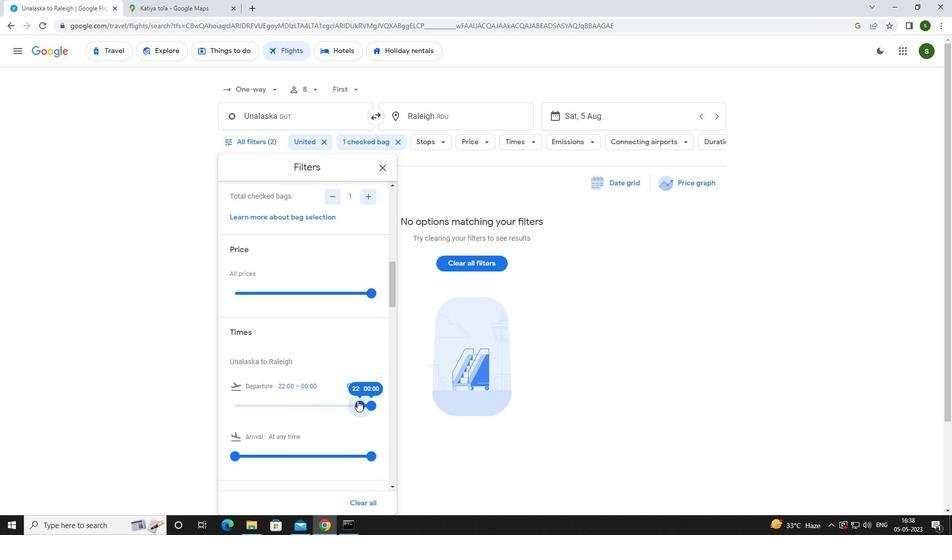 
Action: Mouse pressed left at (431, 422)
Screenshot: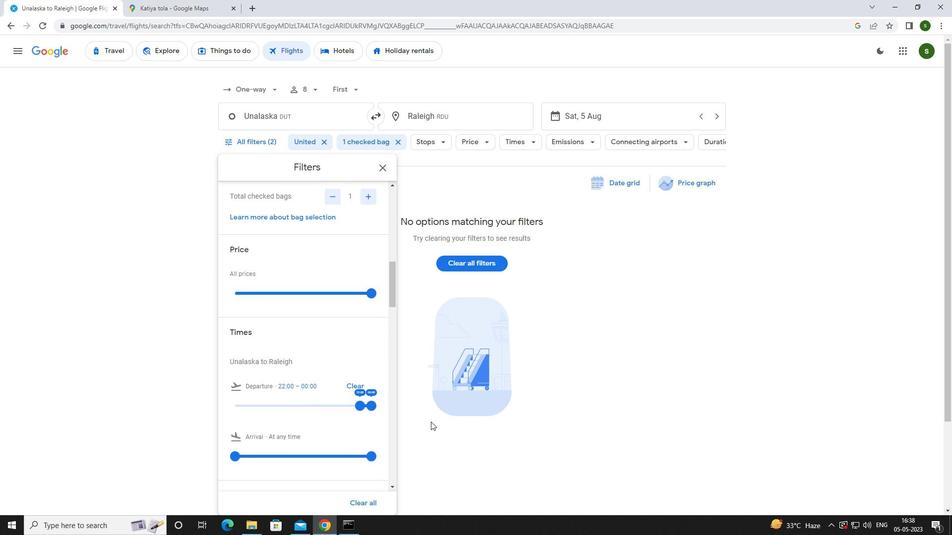 
Action: Mouse moved to (434, 421)
Screenshot: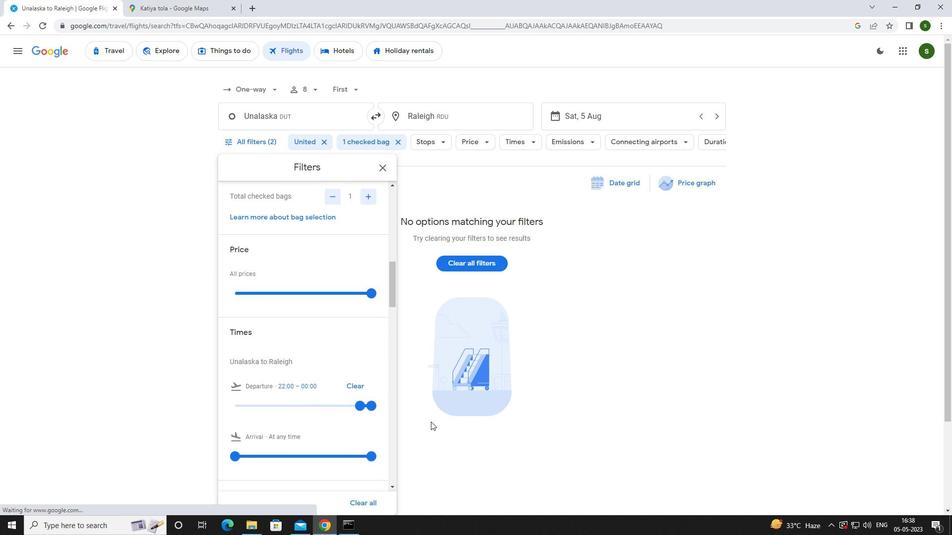 
